 Task: Search one way flight ticket for 2 adults, 2 infants in seat and 1 infant on lap in first from Fort Wayne: Fort Wayne International Airport to Greenville: Pitt-greenville Airport on 5-2-2023. Number of bags: 5 checked bags. Price is upto 75000. Outbound departure time preference is 4:45.
Action: Mouse moved to (356, 311)
Screenshot: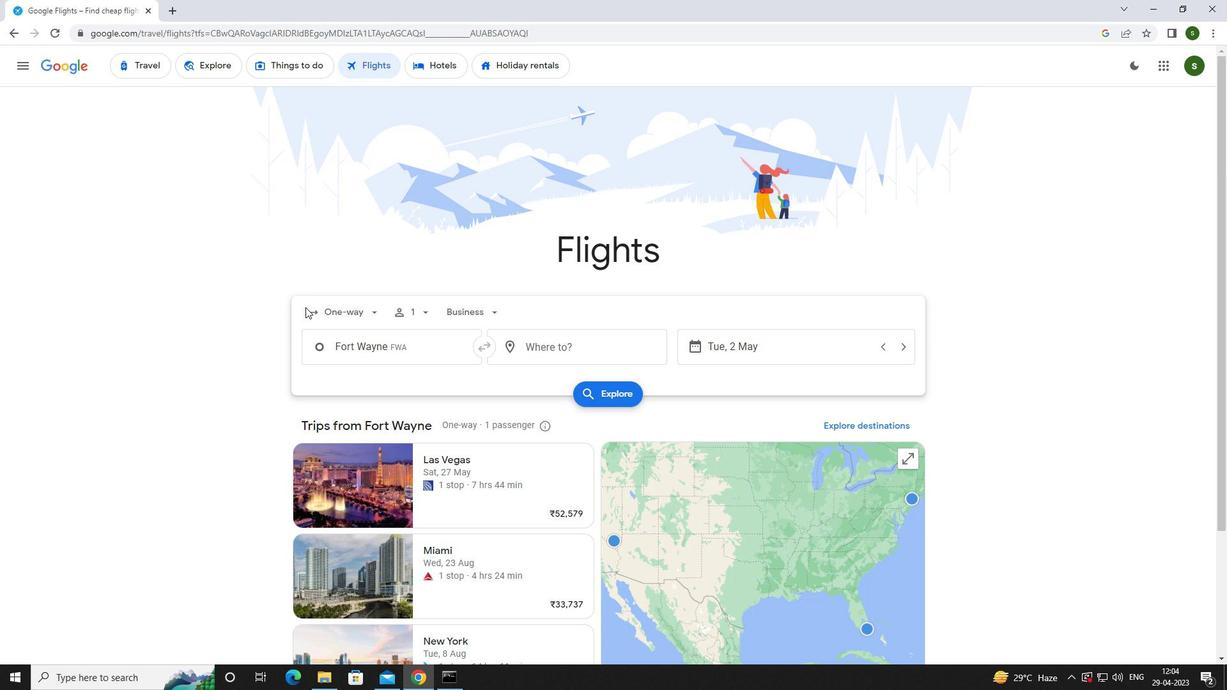 
Action: Mouse pressed left at (356, 311)
Screenshot: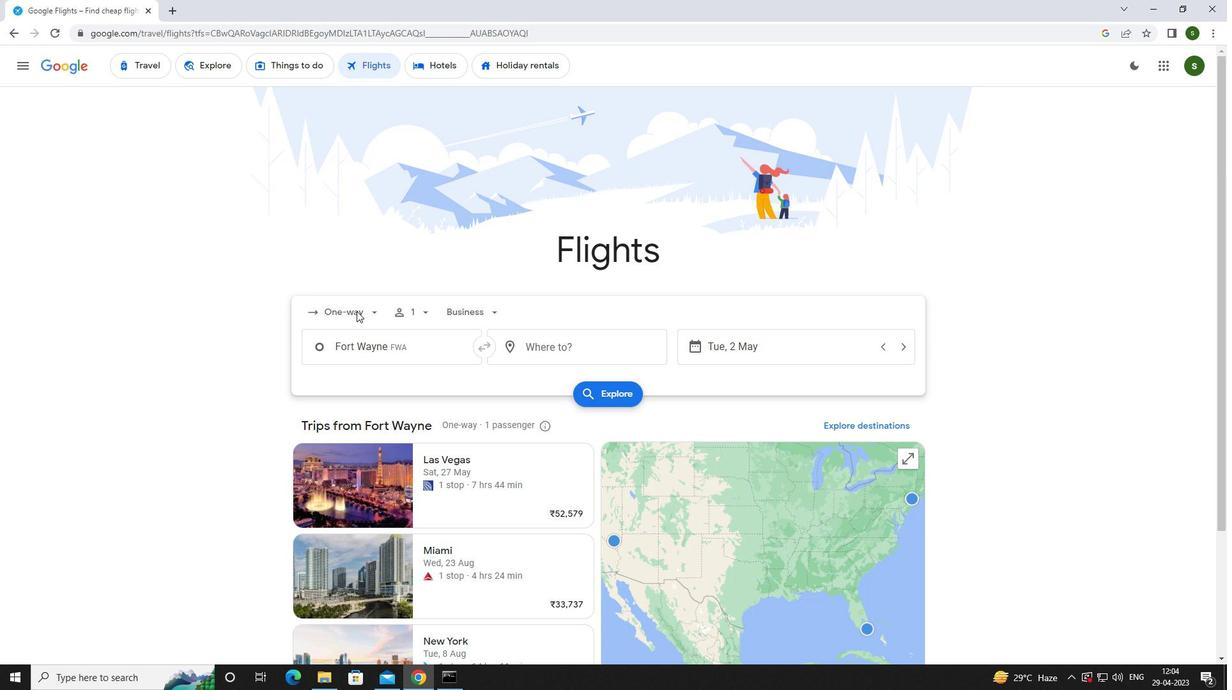 
Action: Mouse moved to (361, 370)
Screenshot: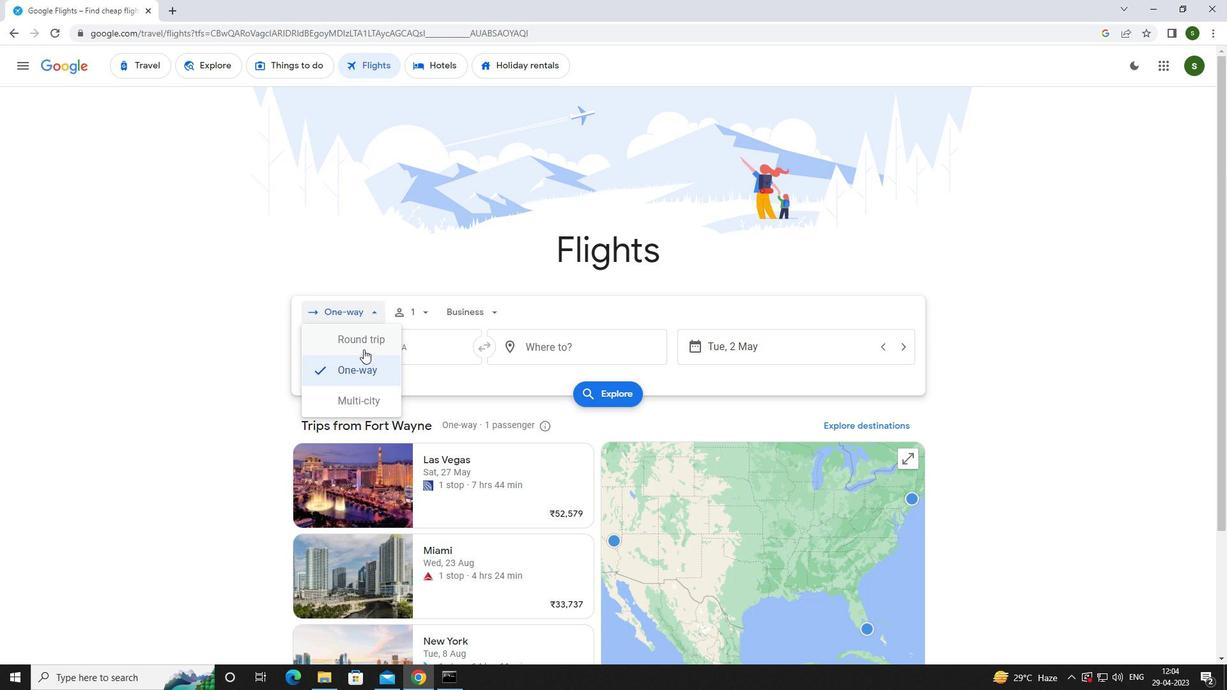 
Action: Mouse pressed left at (361, 370)
Screenshot: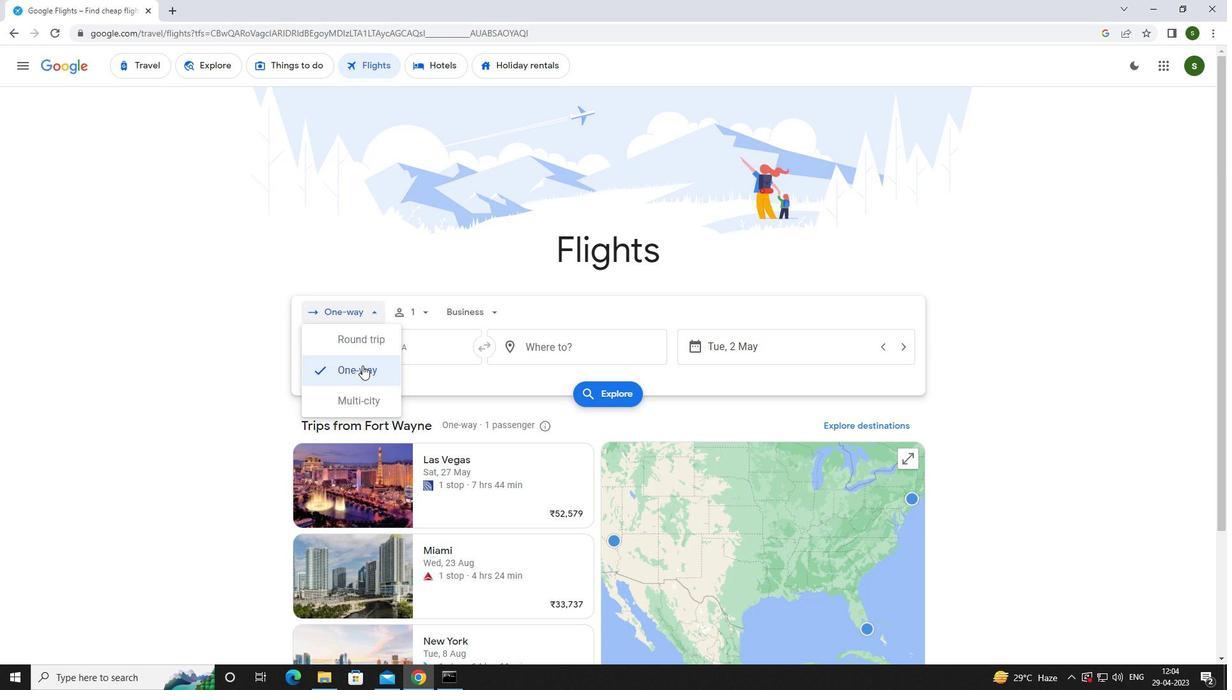 
Action: Mouse moved to (422, 308)
Screenshot: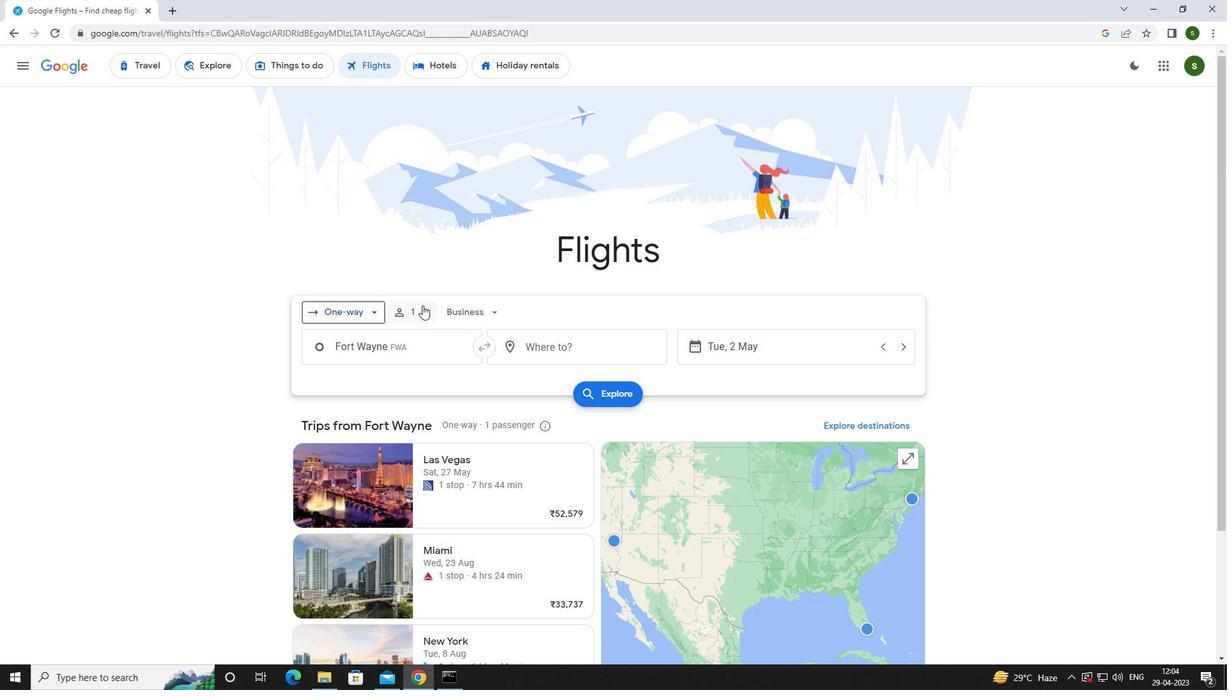 
Action: Mouse pressed left at (422, 308)
Screenshot: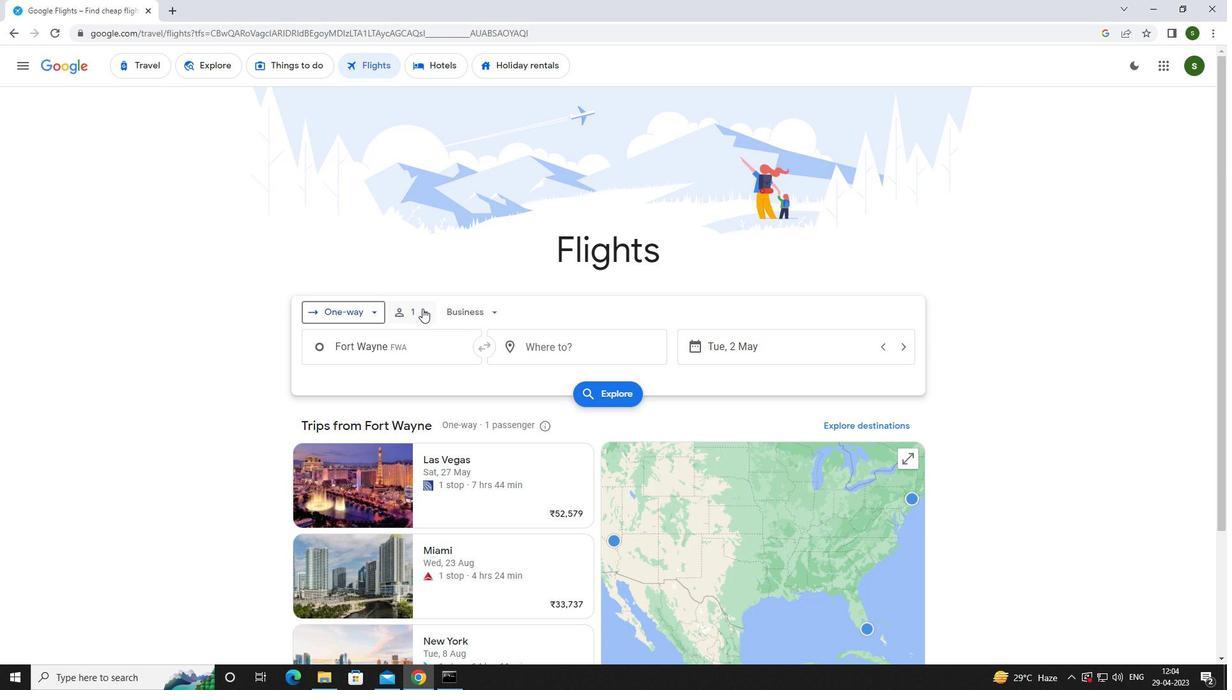 
Action: Mouse moved to (526, 338)
Screenshot: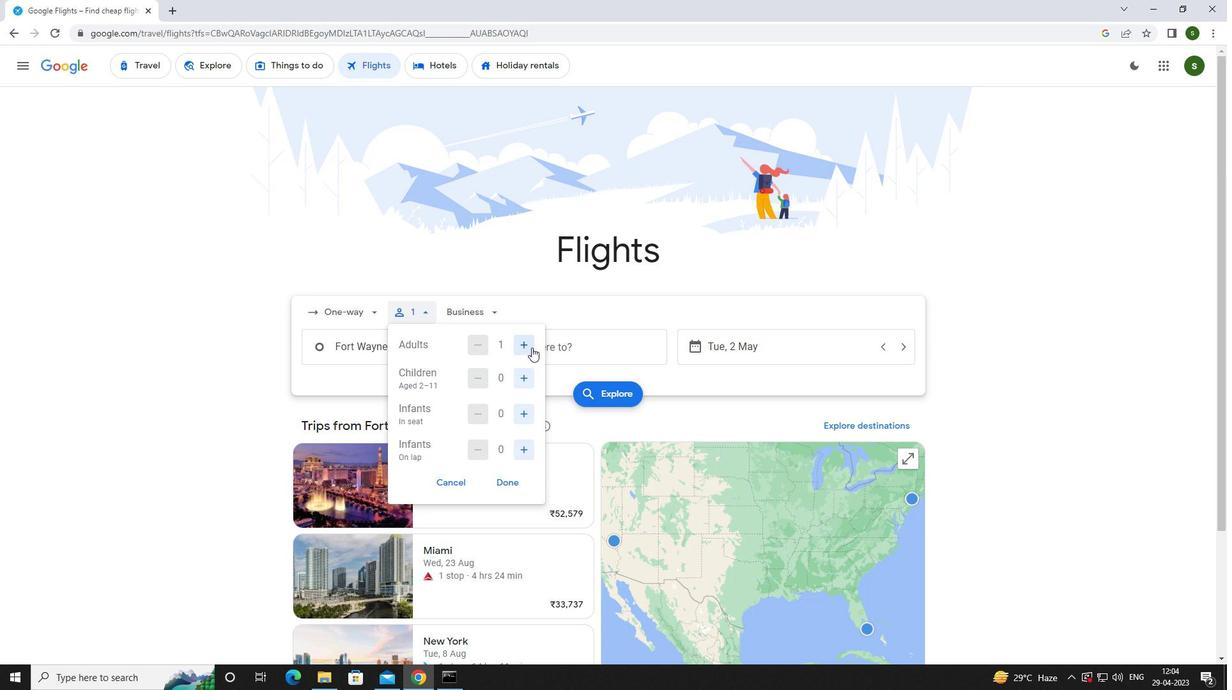 
Action: Mouse pressed left at (526, 338)
Screenshot: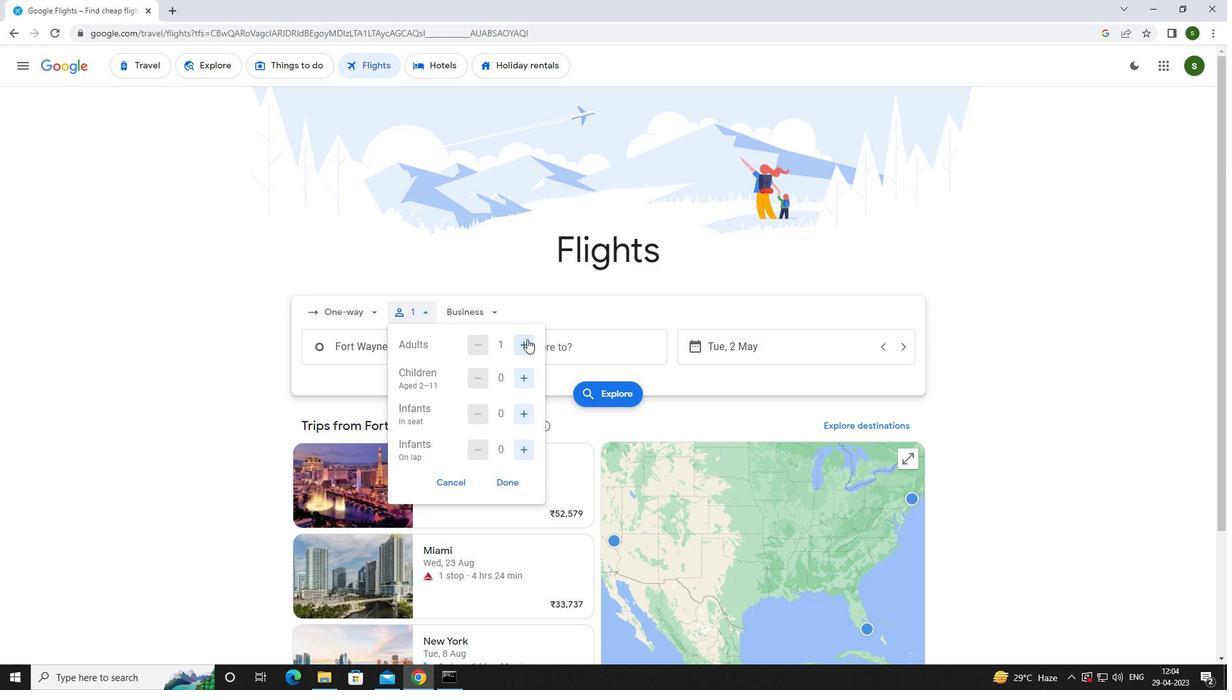 
Action: Mouse moved to (518, 416)
Screenshot: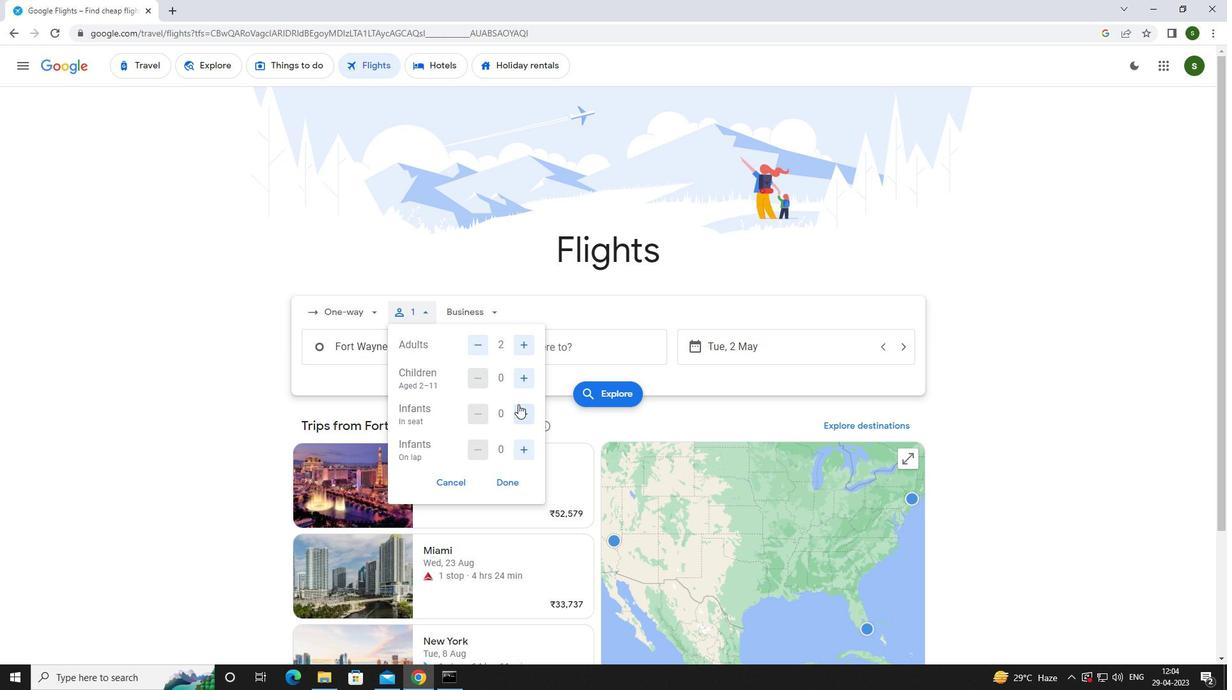 
Action: Mouse pressed left at (518, 416)
Screenshot: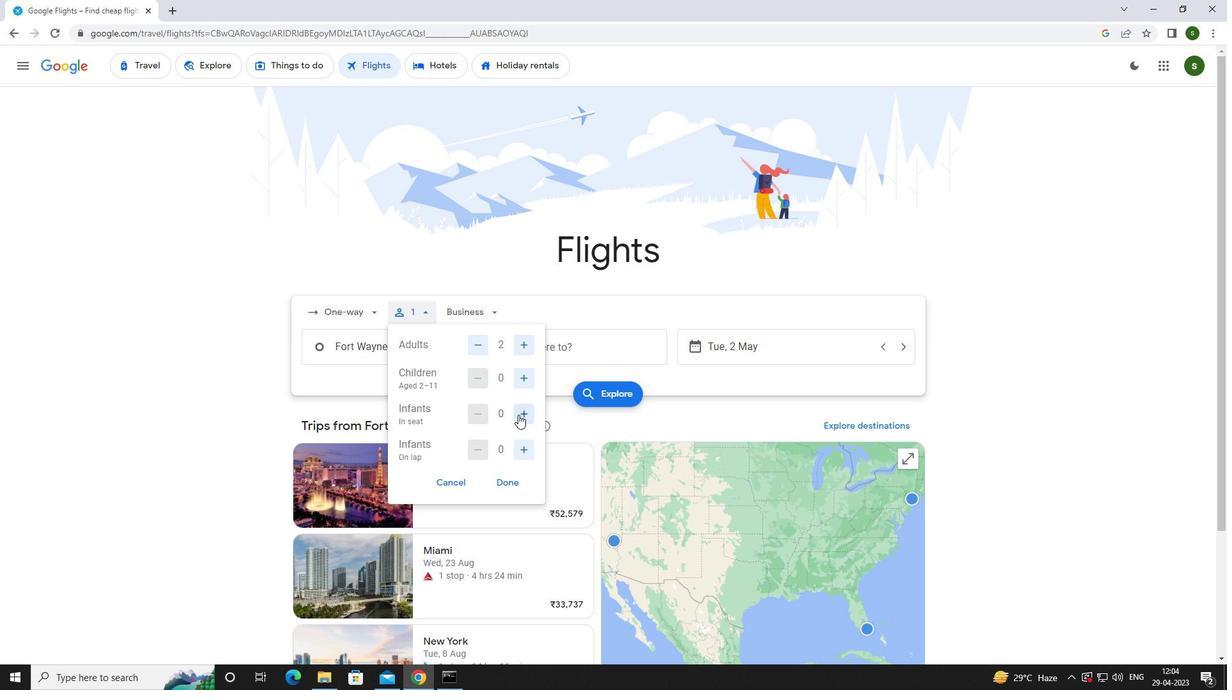 
Action: Mouse pressed left at (518, 416)
Screenshot: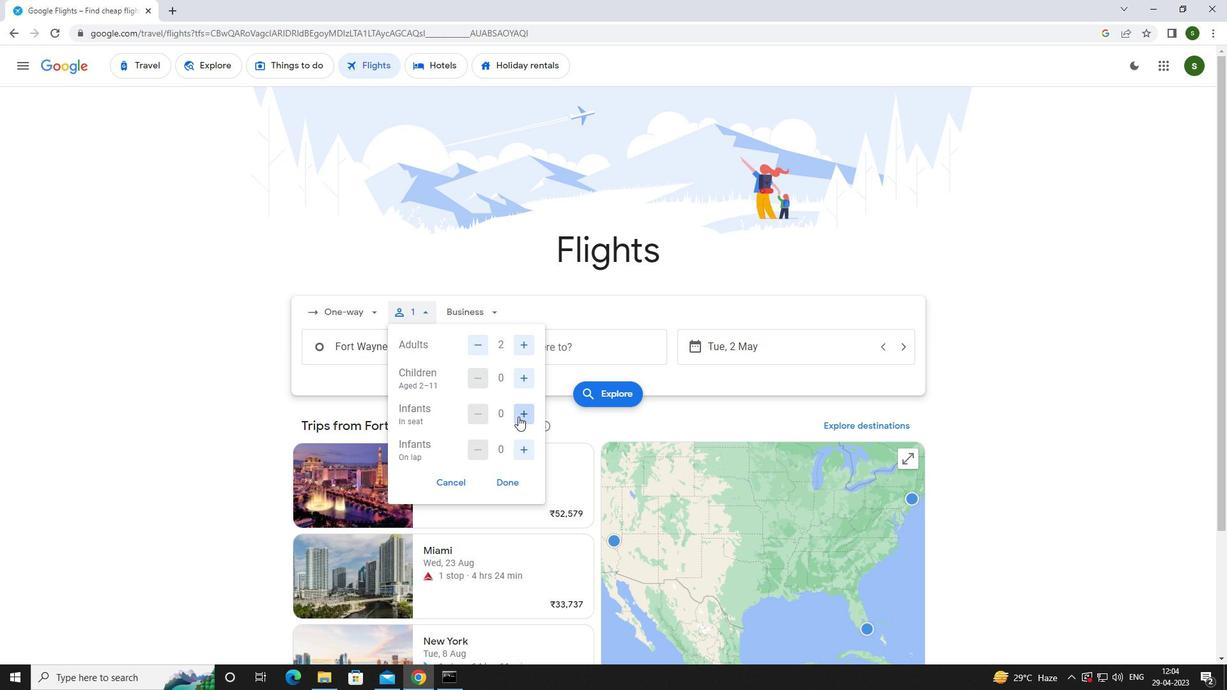 
Action: Mouse moved to (523, 455)
Screenshot: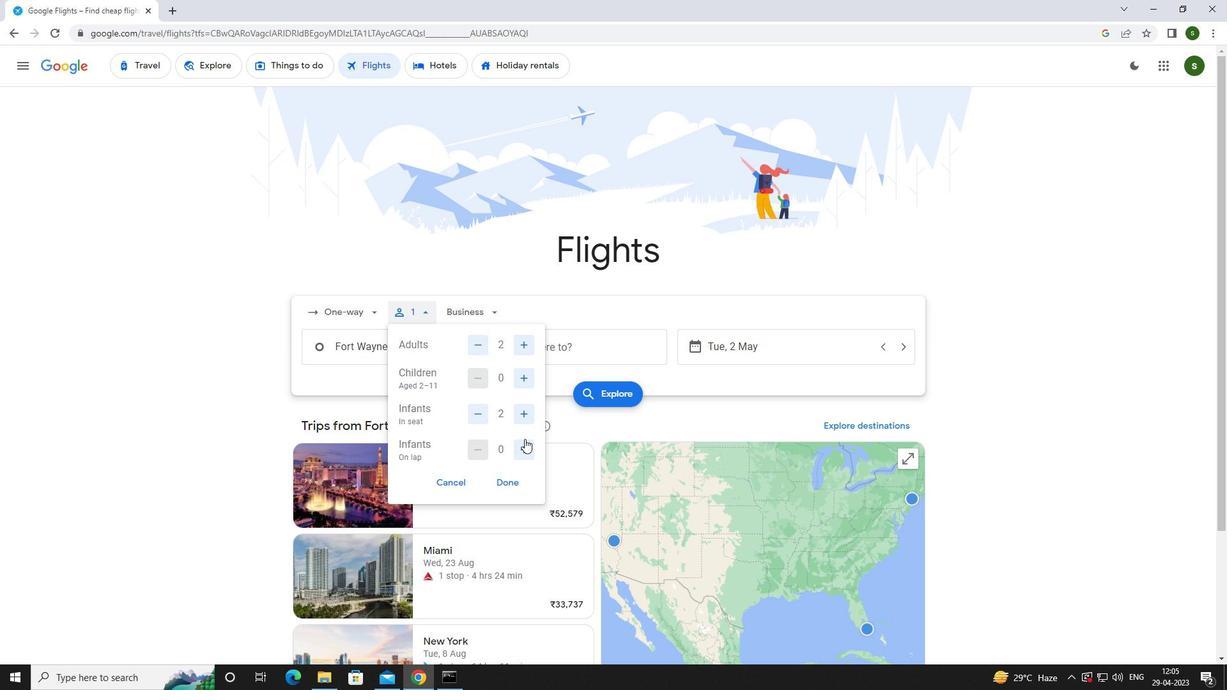 
Action: Mouse pressed left at (523, 455)
Screenshot: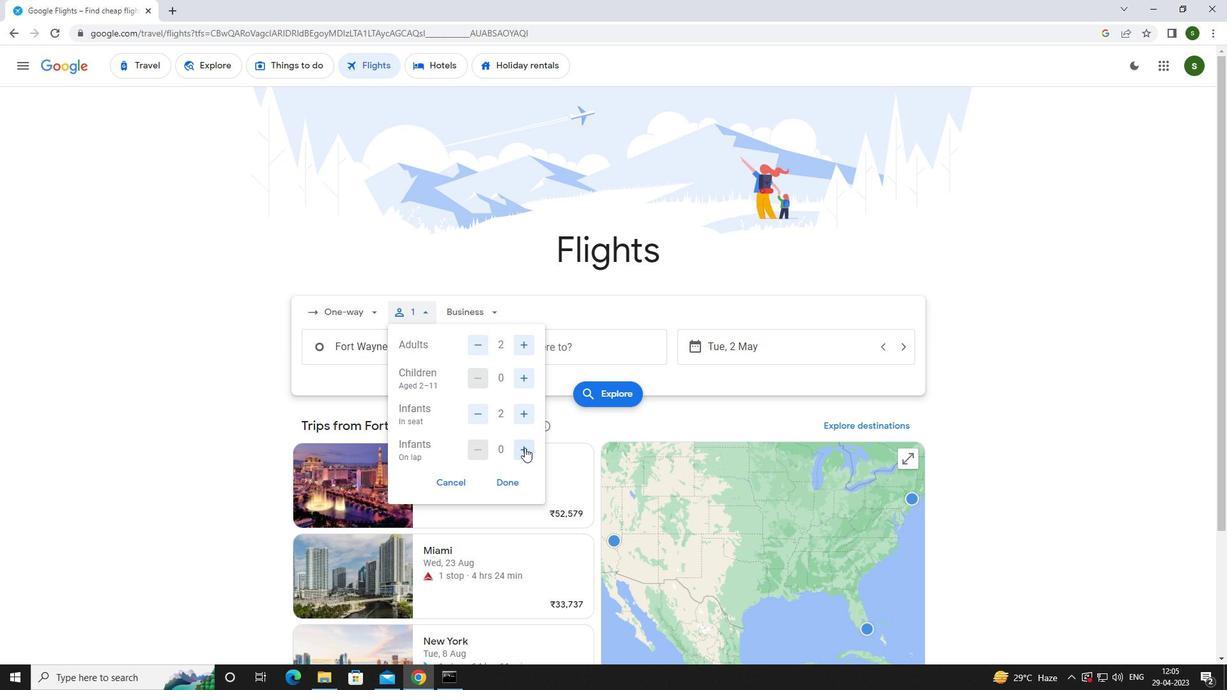 
Action: Mouse moved to (476, 308)
Screenshot: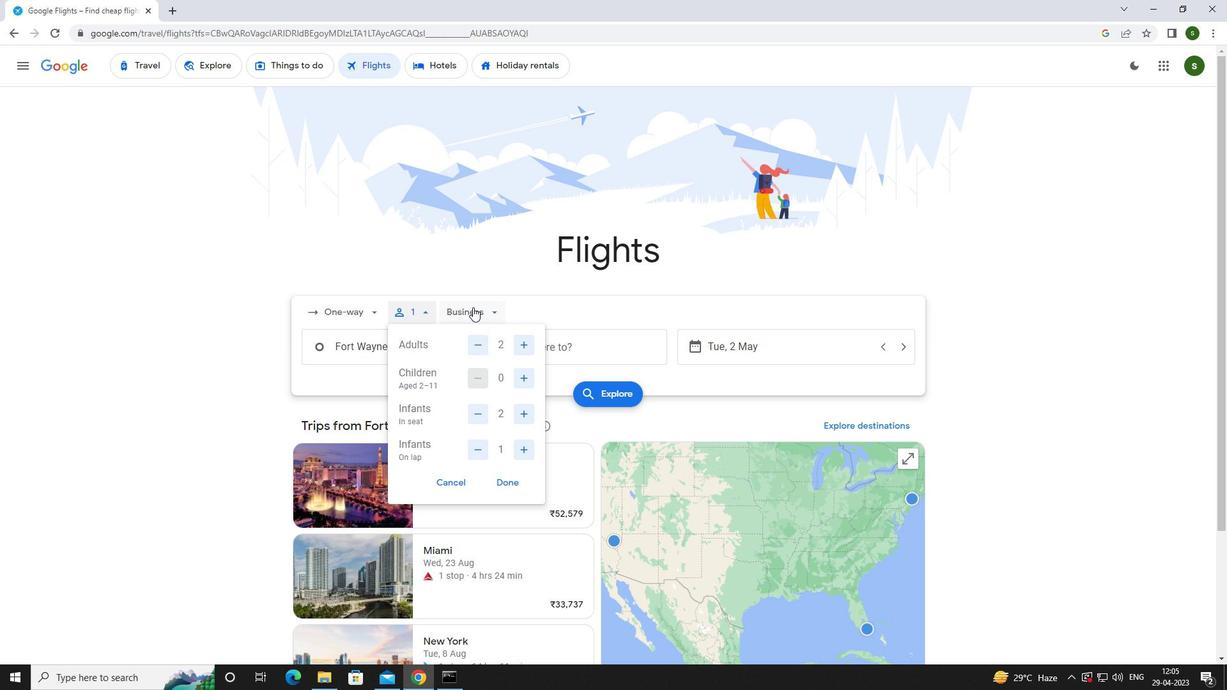 
Action: Mouse pressed left at (476, 308)
Screenshot: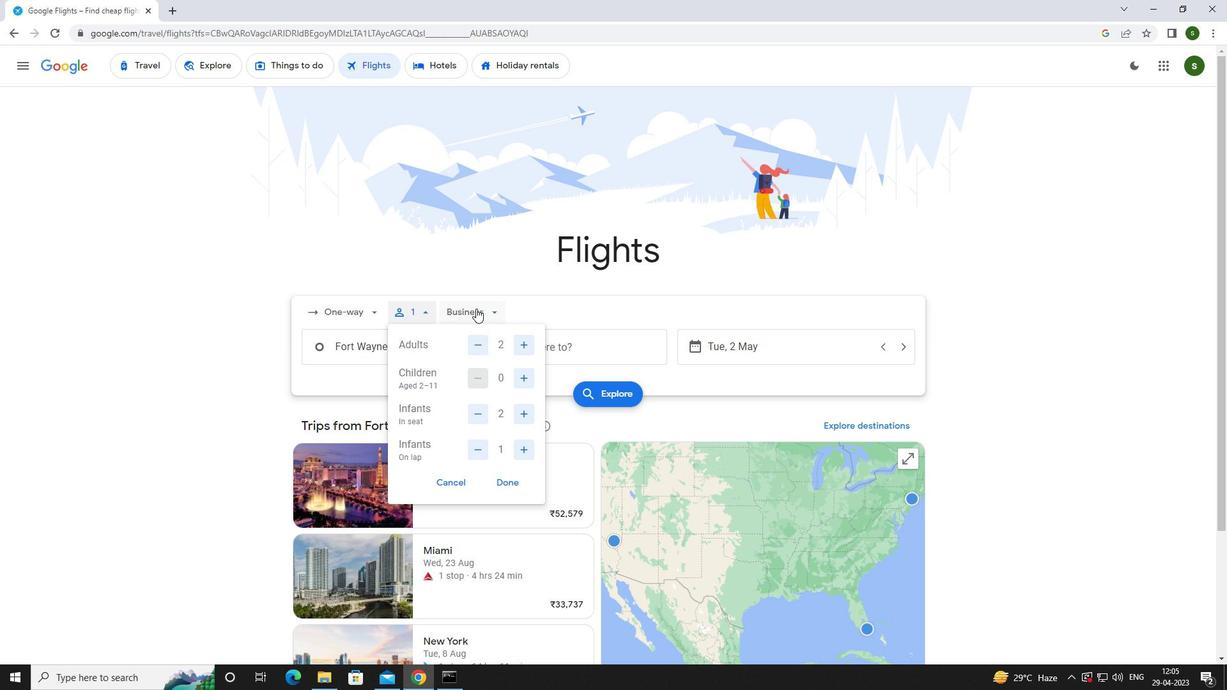 
Action: Mouse moved to (501, 433)
Screenshot: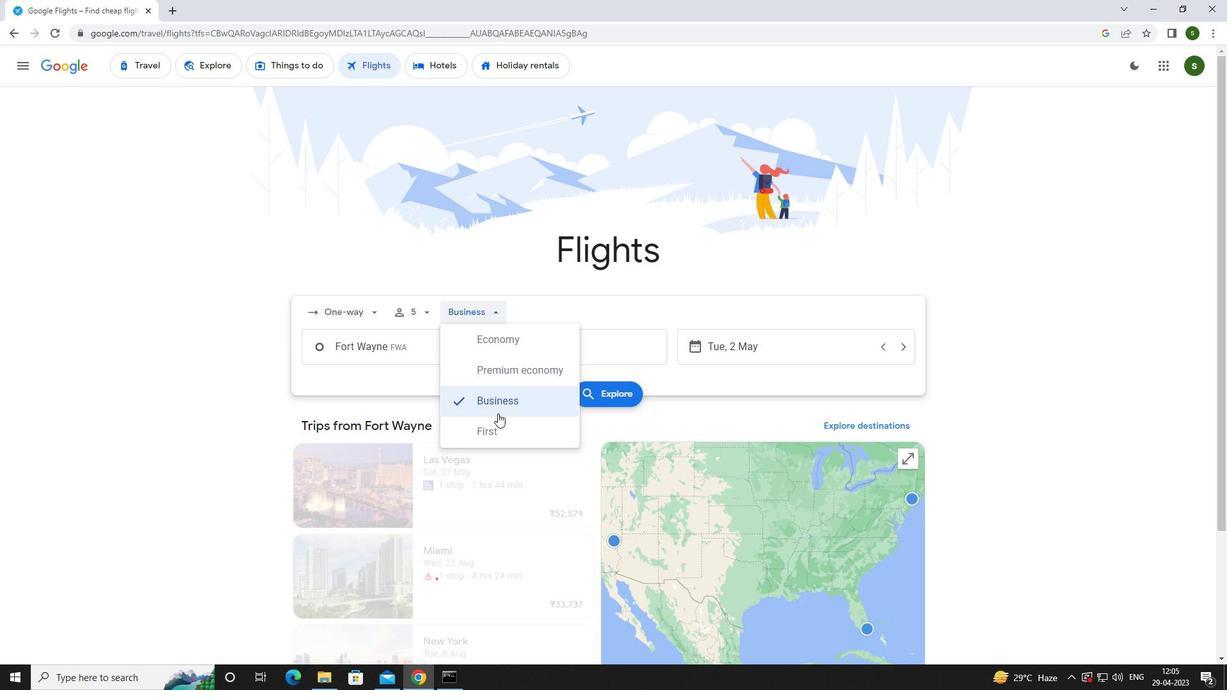 
Action: Mouse pressed left at (501, 433)
Screenshot: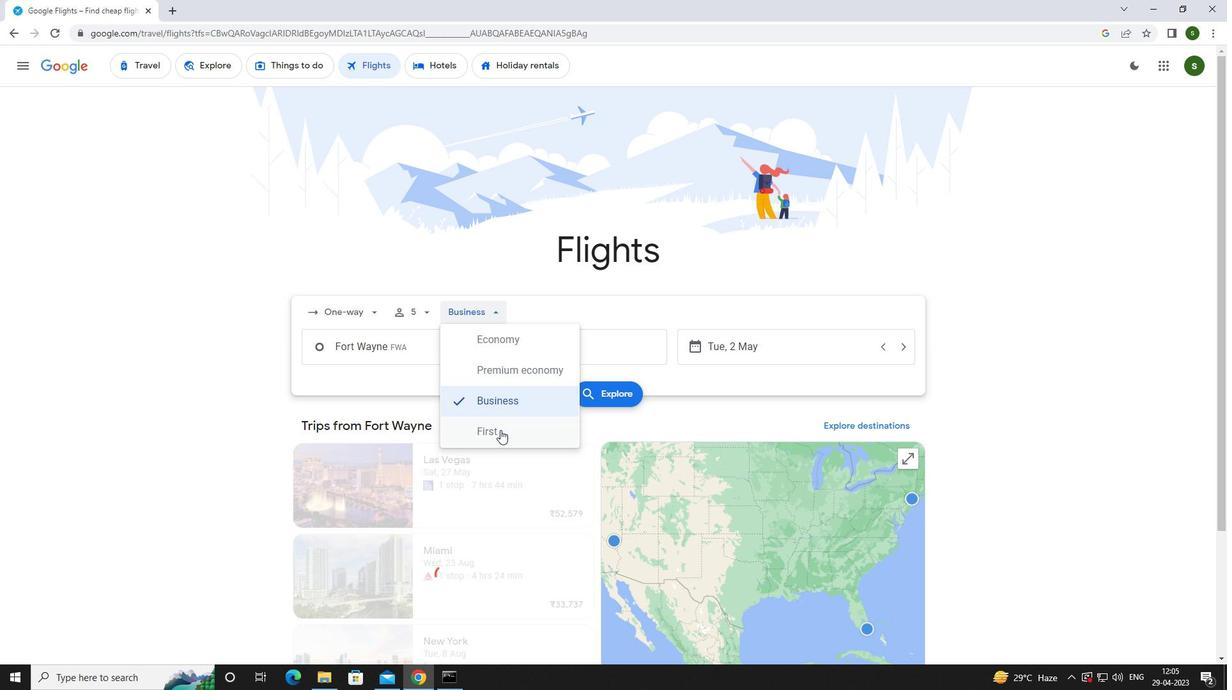 
Action: Mouse moved to (420, 347)
Screenshot: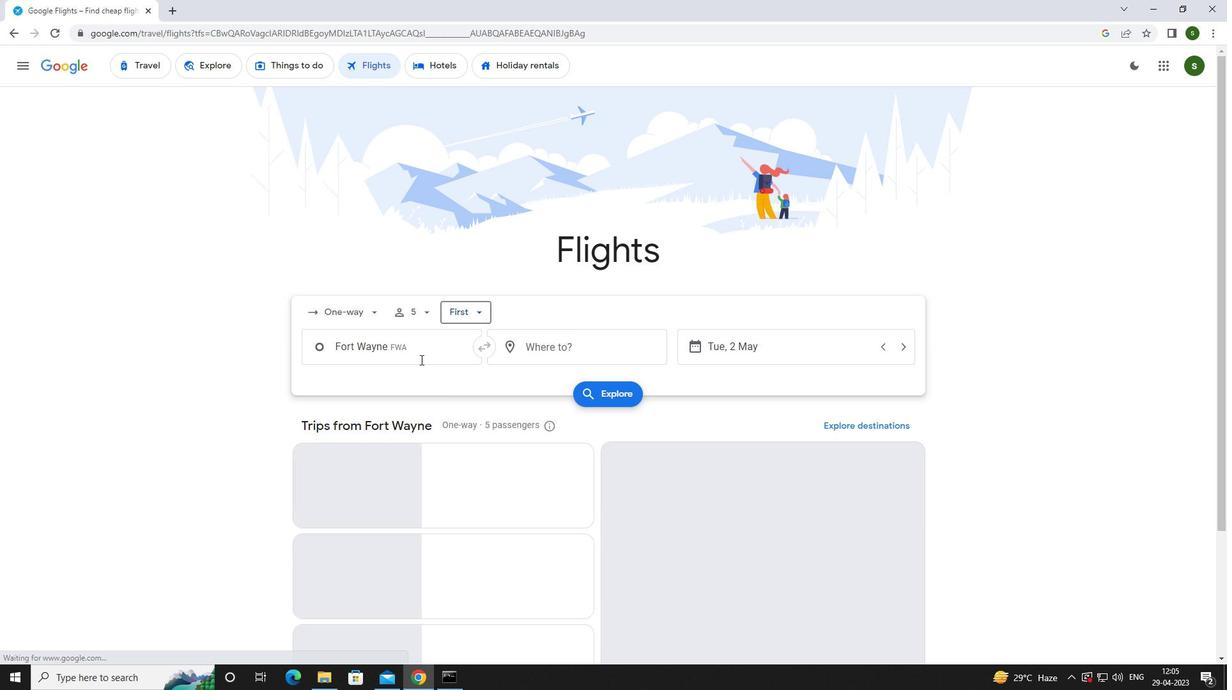 
Action: Mouse pressed left at (420, 347)
Screenshot: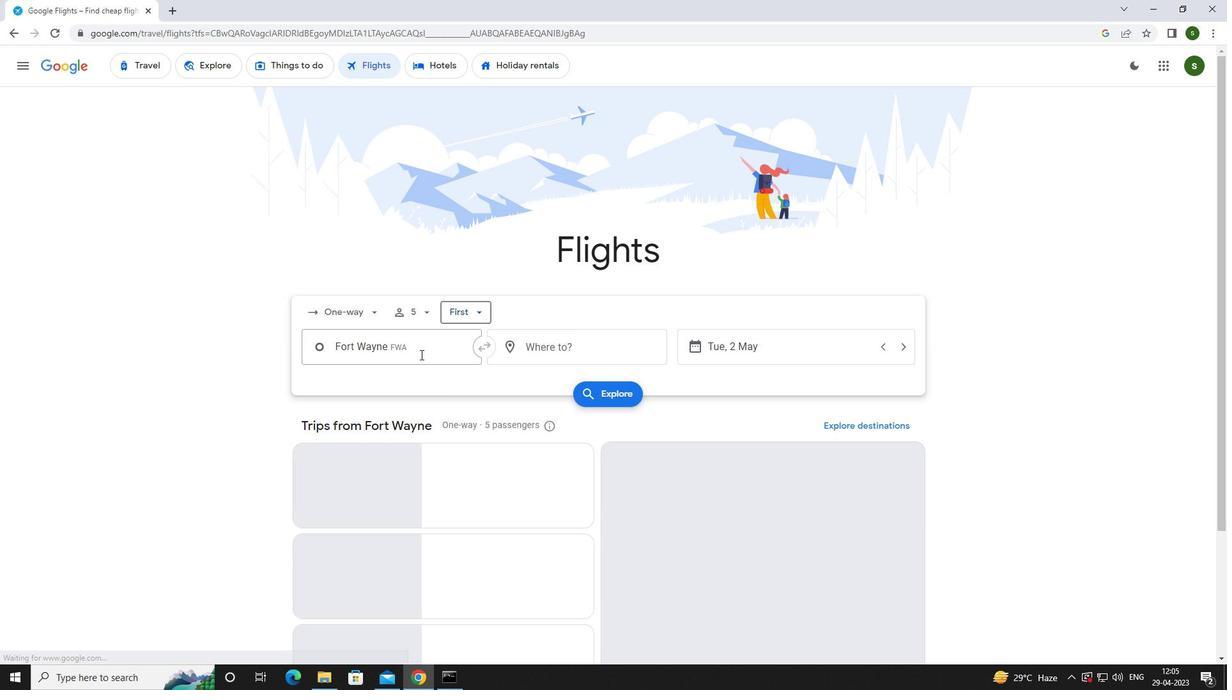
Action: Mouse moved to (420, 346)
Screenshot: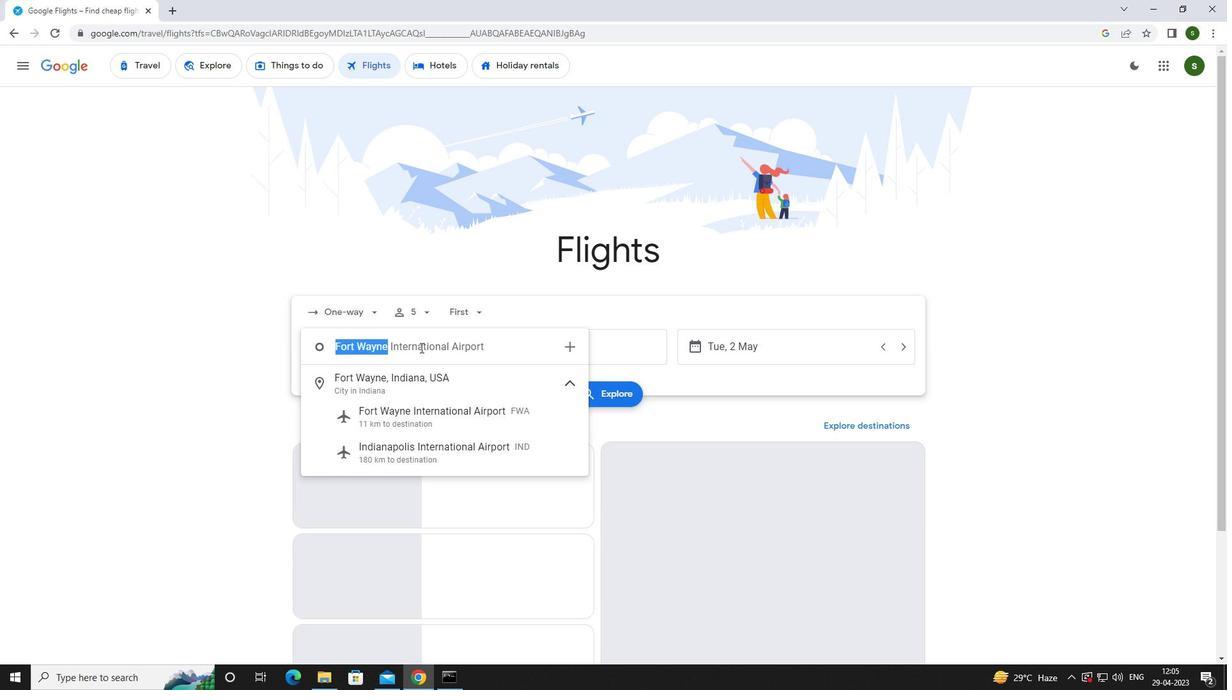 
Action: Key pressed f<Key.caps_lock>ort<Key.space><Key.caps_lock>w<Key.caps_lock>ayne
Screenshot: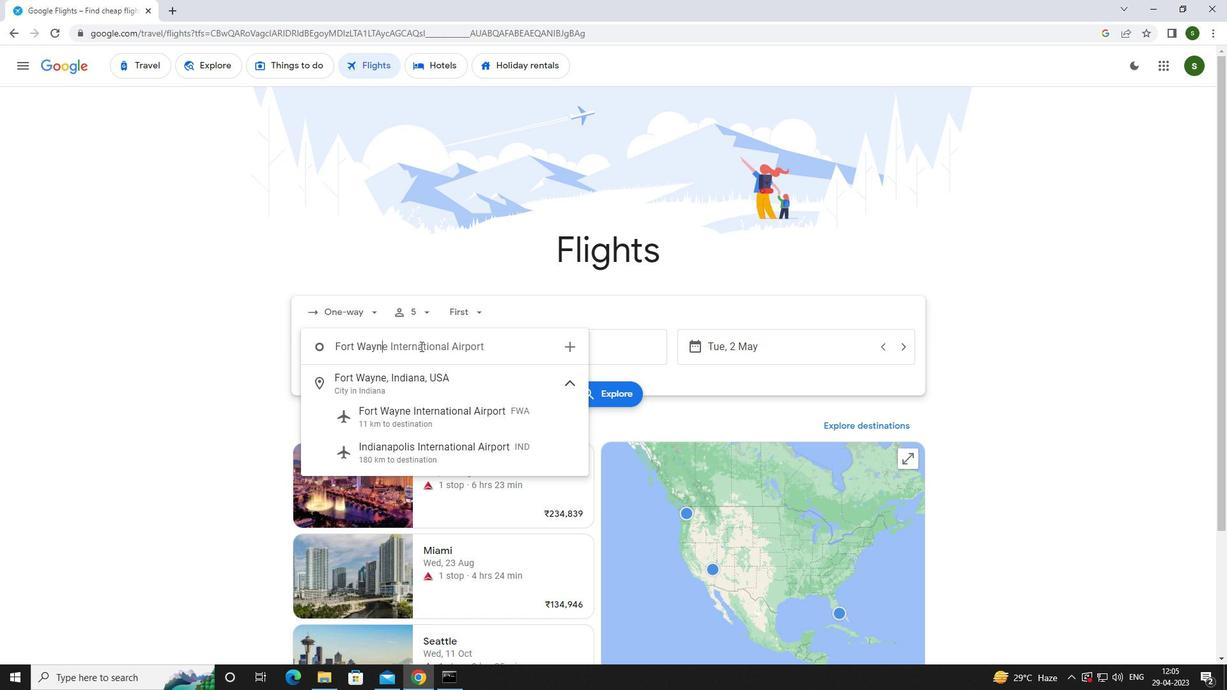 
Action: Mouse moved to (432, 419)
Screenshot: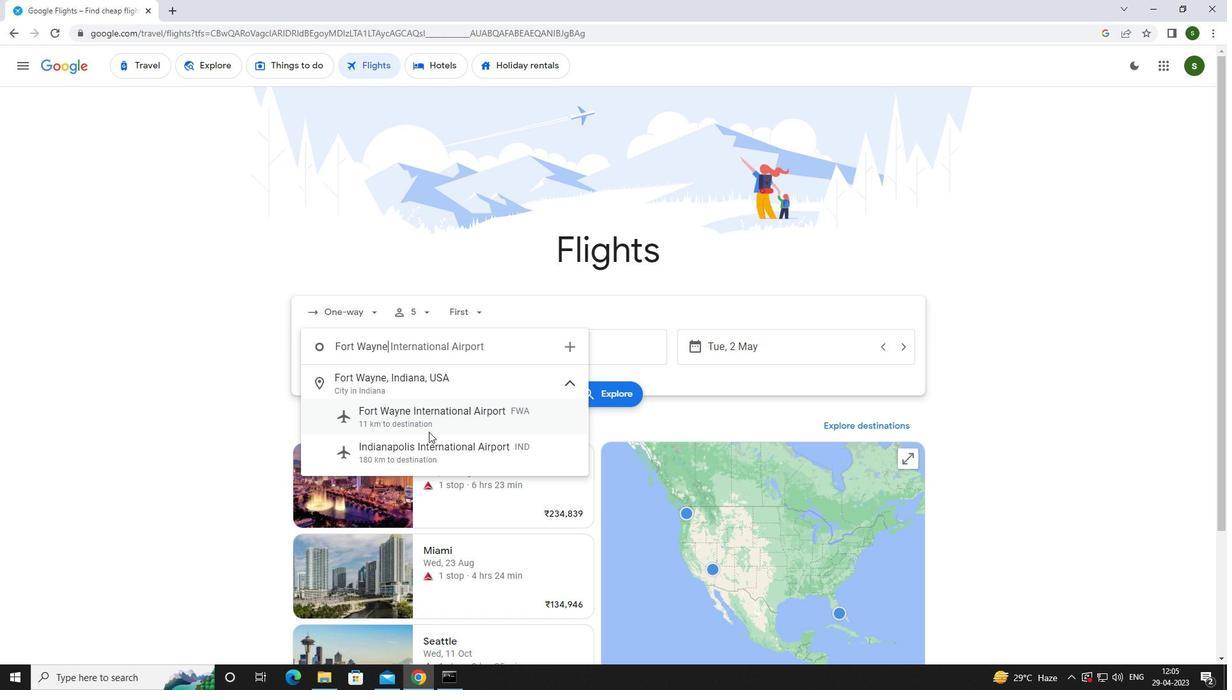 
Action: Mouse pressed left at (432, 419)
Screenshot: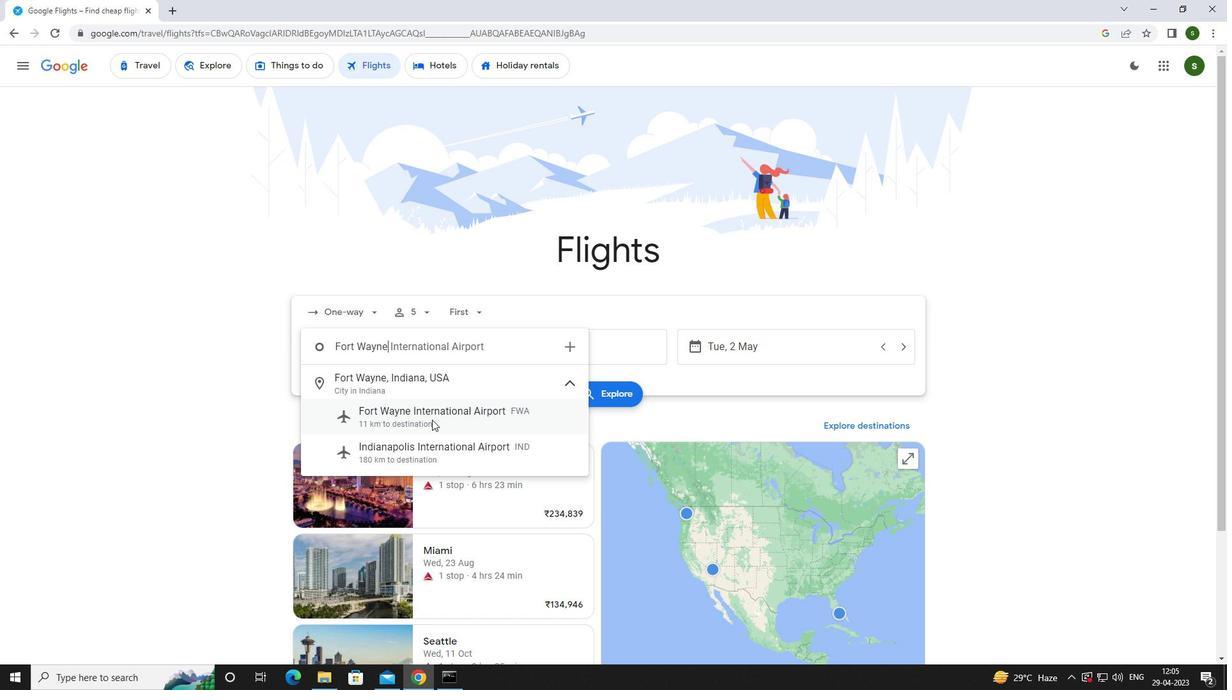 
Action: Mouse moved to (550, 356)
Screenshot: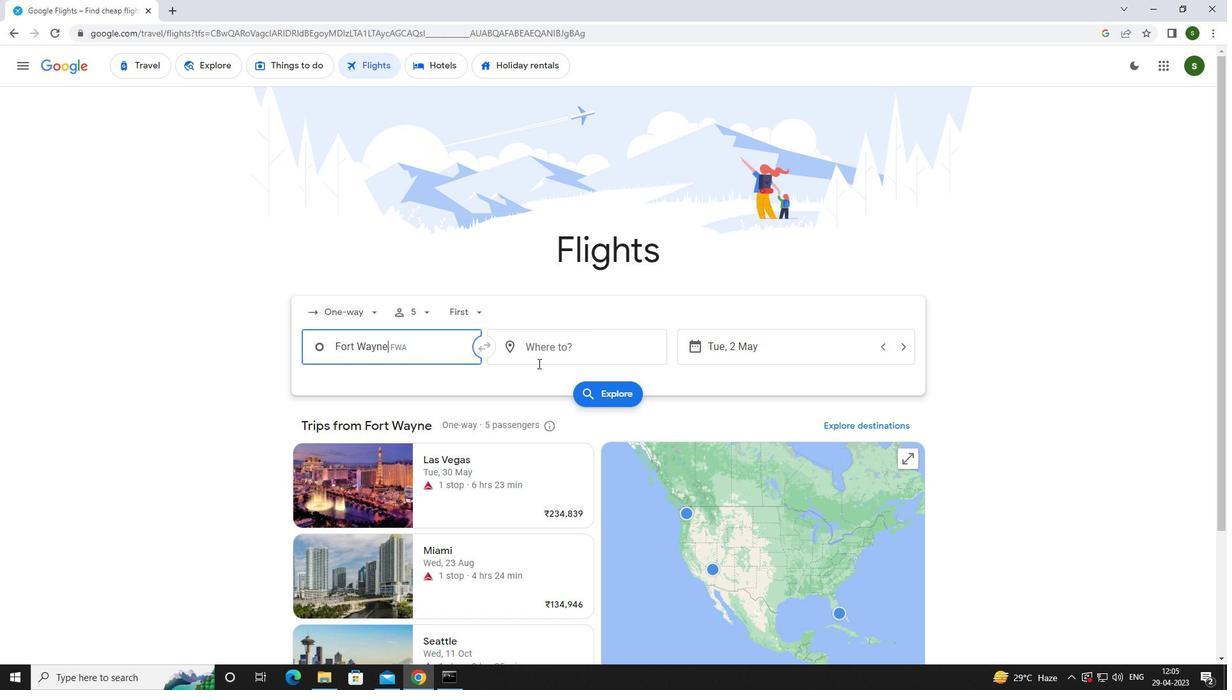 
Action: Mouse pressed left at (550, 356)
Screenshot: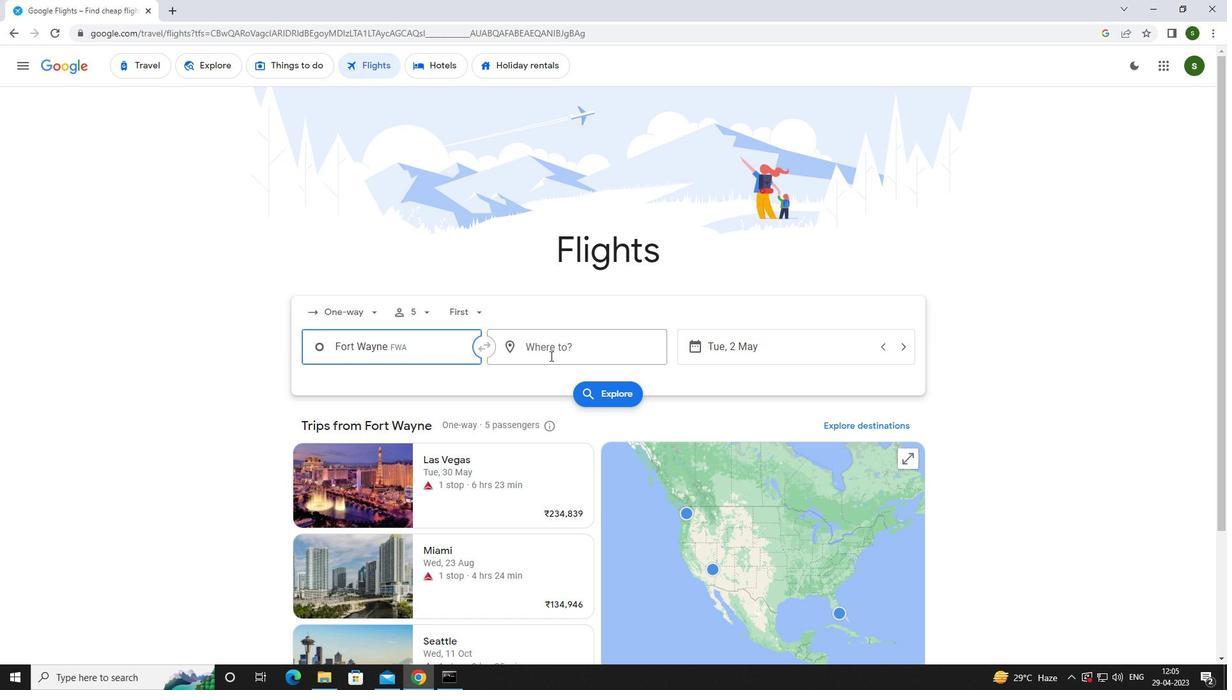 
Action: Mouse moved to (523, 356)
Screenshot: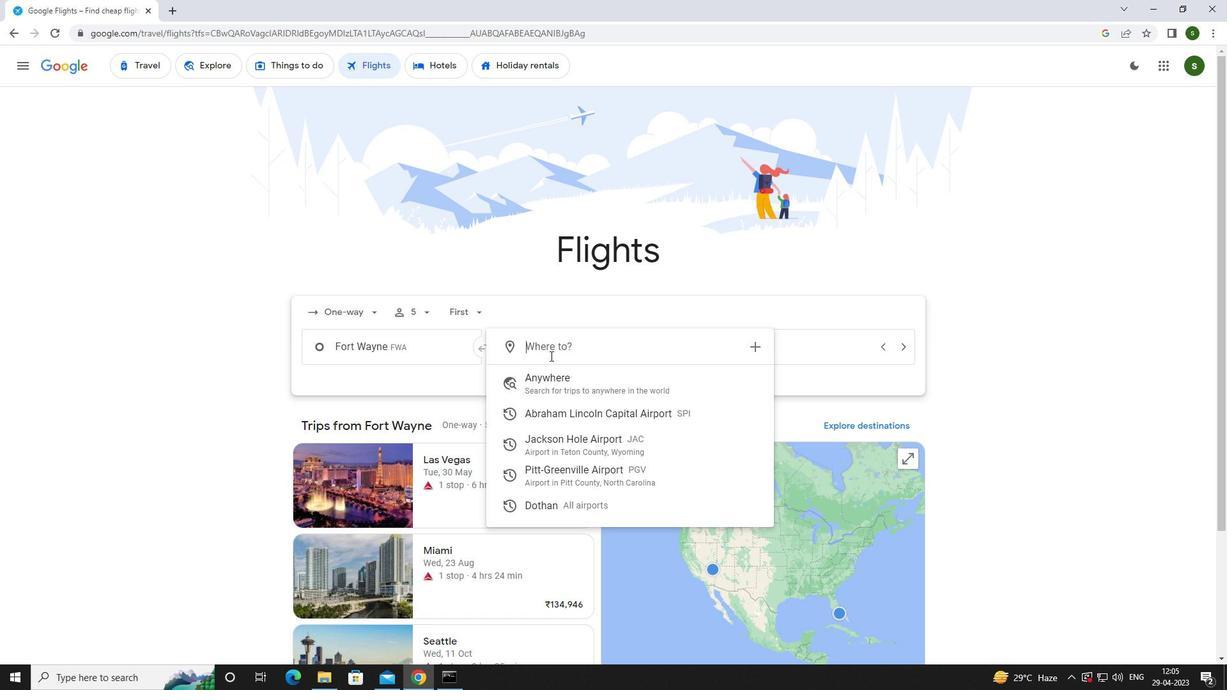 
Action: Key pressed <Key.caps_lock>j<Key.caps_lock>ackson<Key.space><Key.caps_lock>h<Key.caps_lock>ole
Screenshot: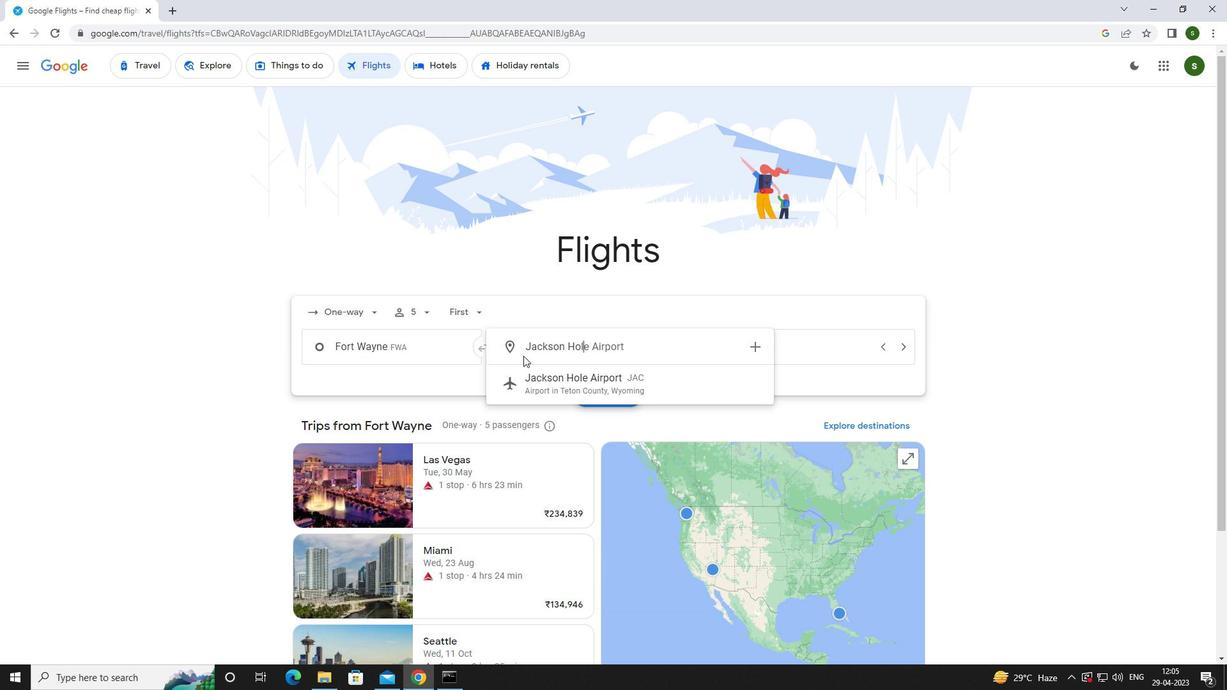 
Action: Mouse moved to (579, 380)
Screenshot: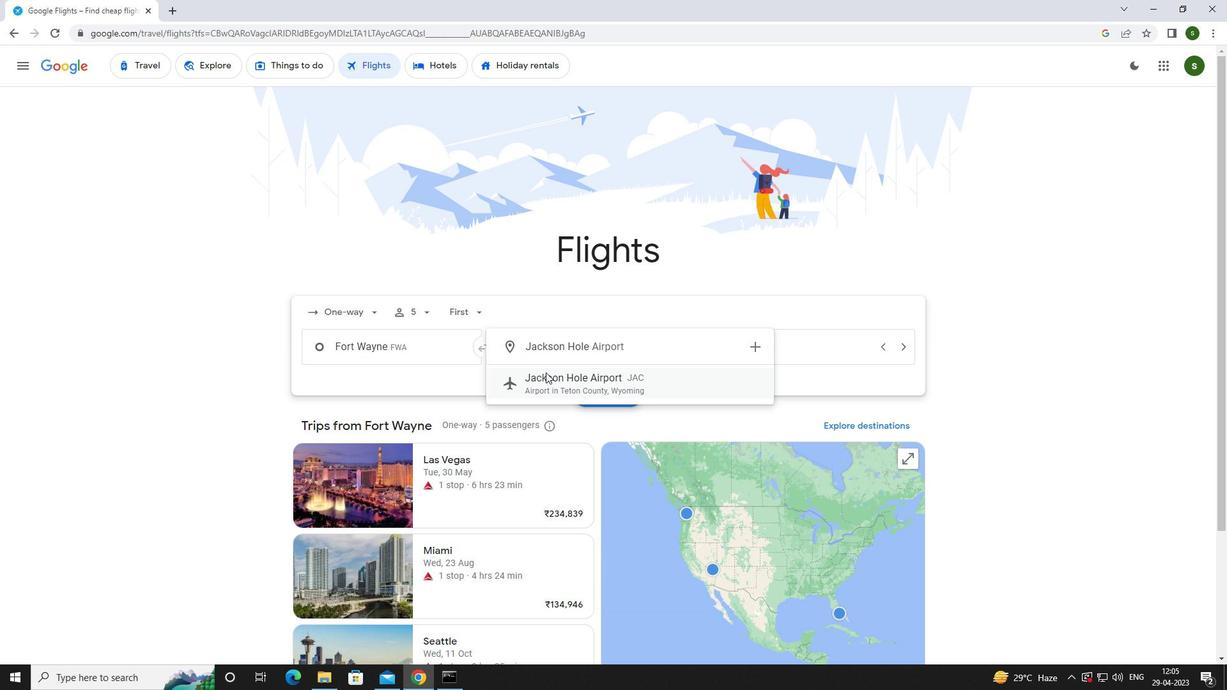 
Action: Mouse pressed left at (579, 380)
Screenshot: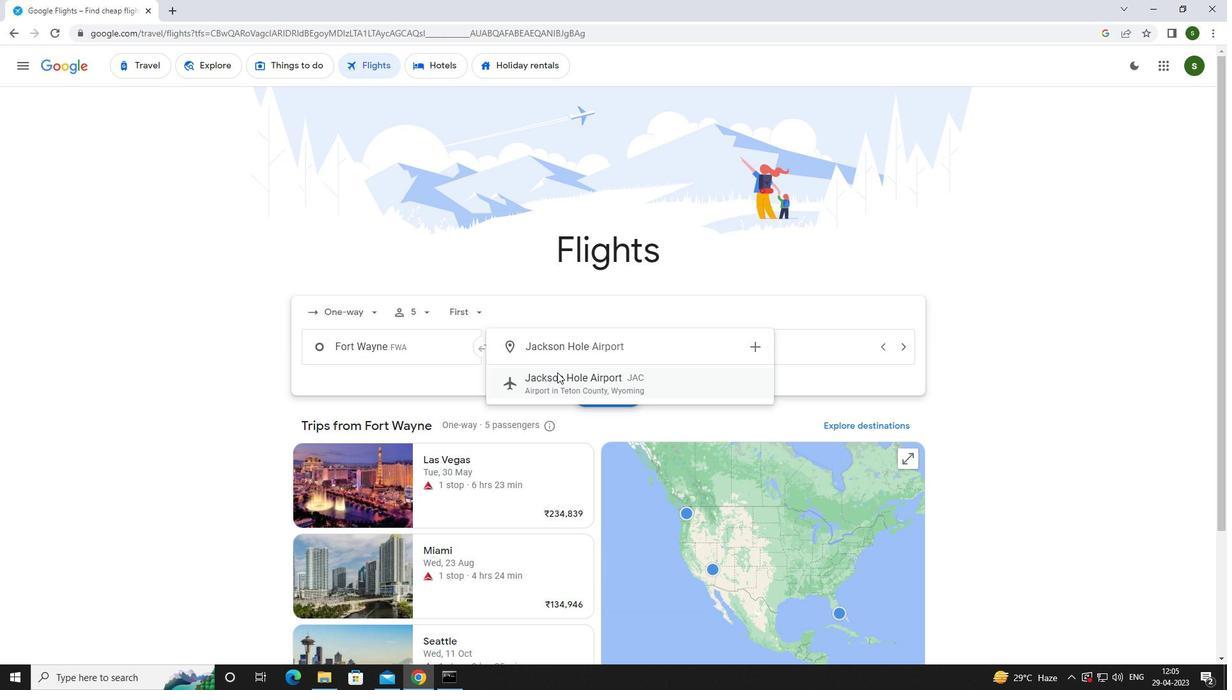 
Action: Mouse moved to (772, 350)
Screenshot: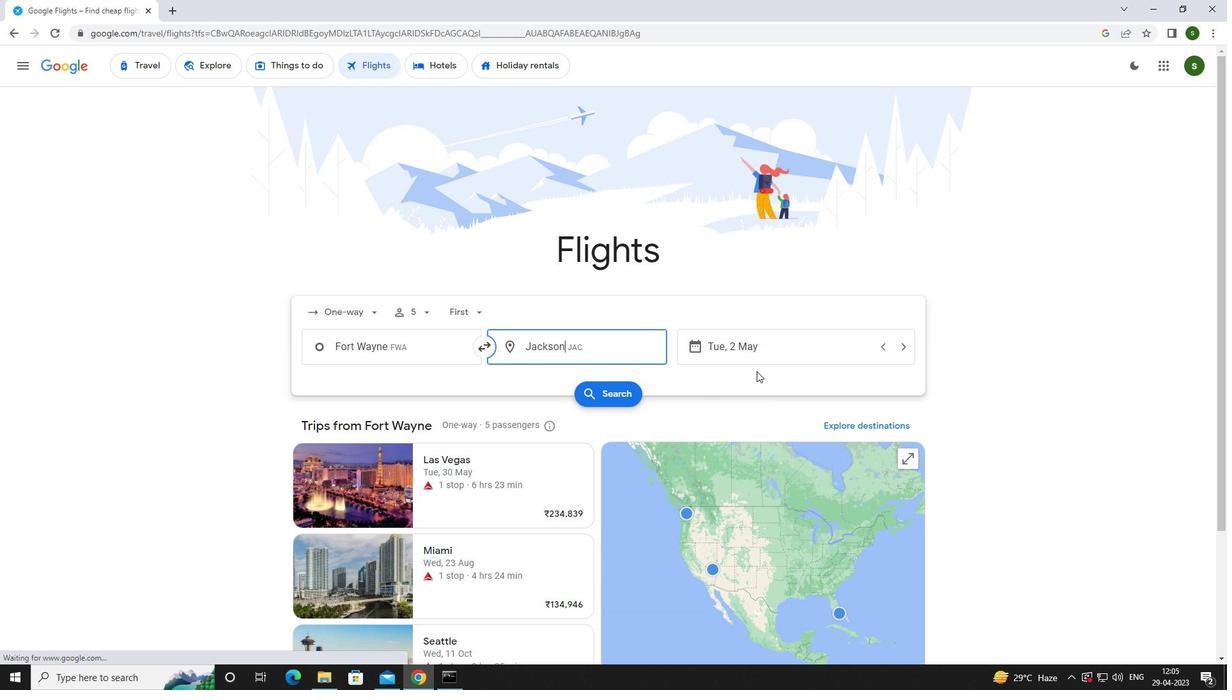 
Action: Mouse pressed left at (772, 350)
Screenshot: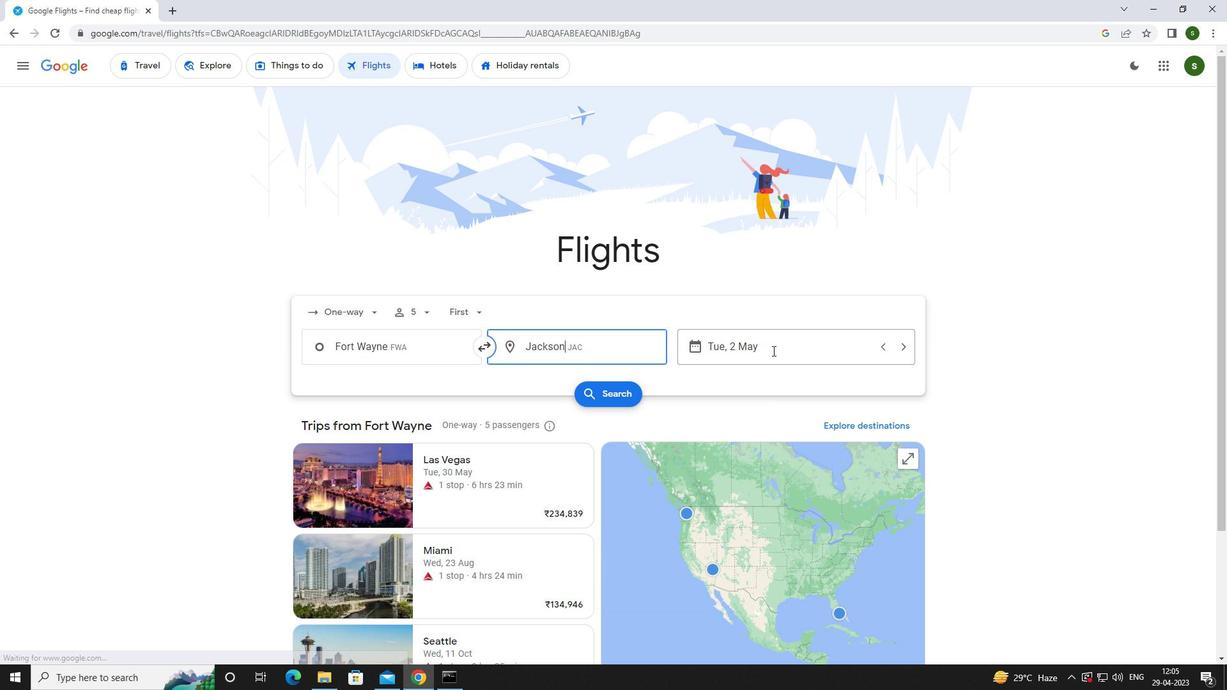 
Action: Mouse moved to (767, 423)
Screenshot: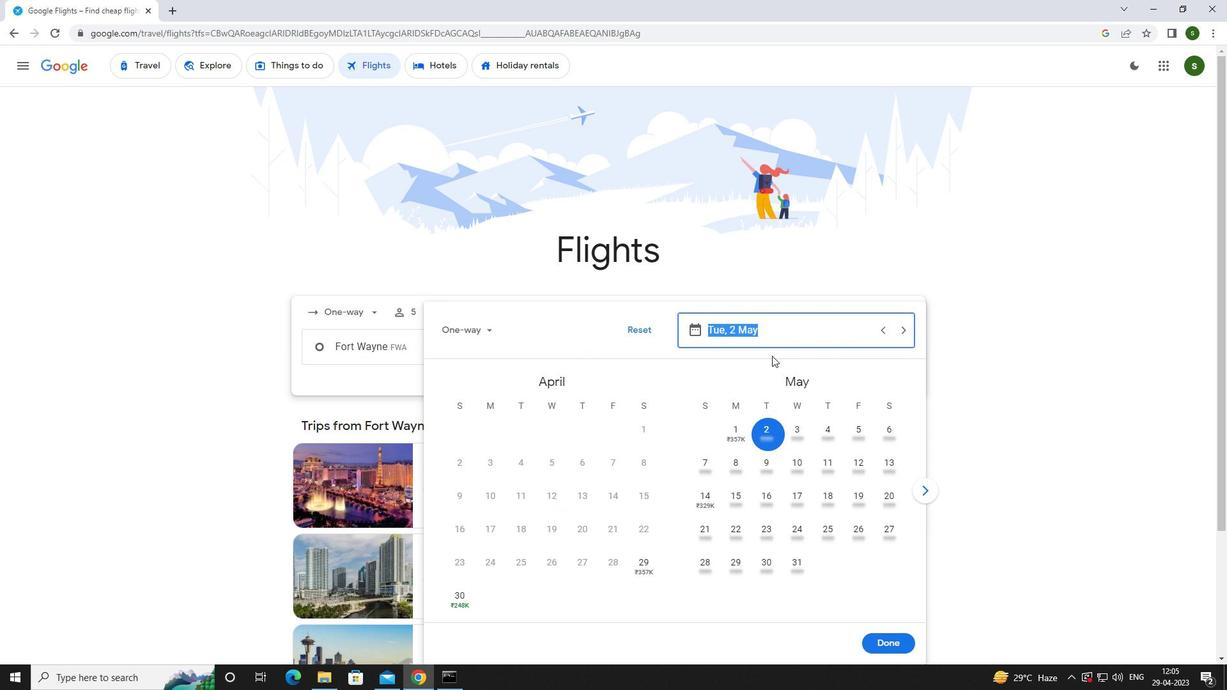 
Action: Mouse pressed left at (767, 423)
Screenshot: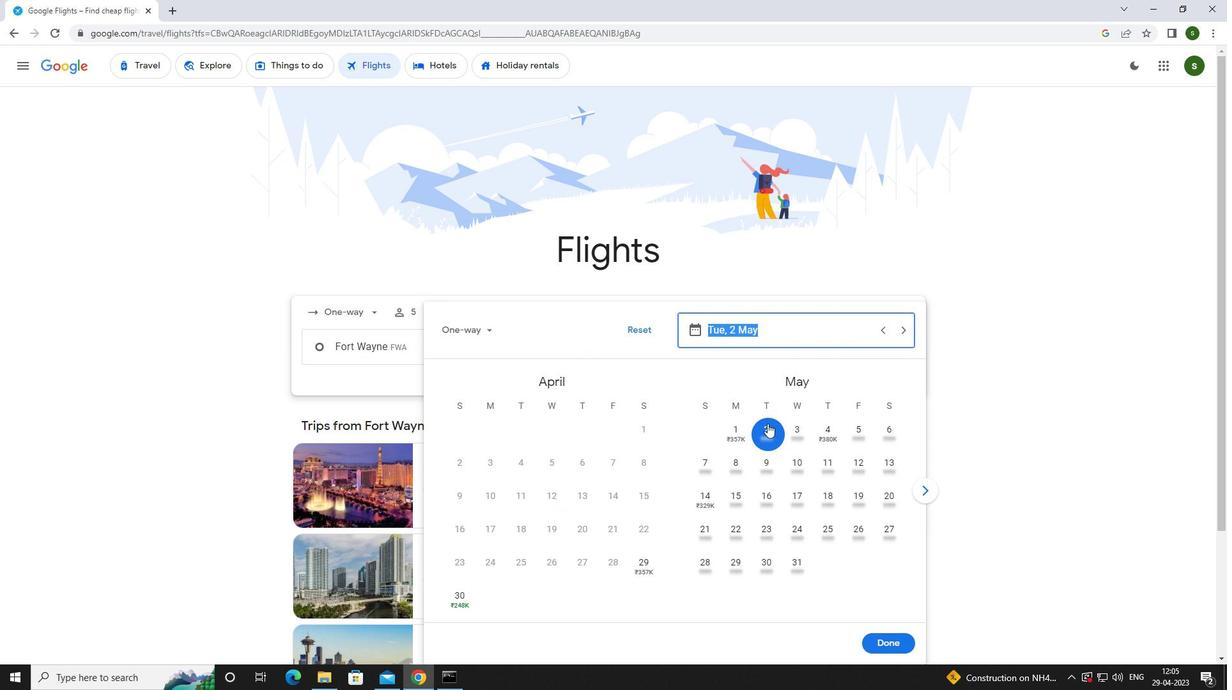 
Action: Mouse moved to (874, 635)
Screenshot: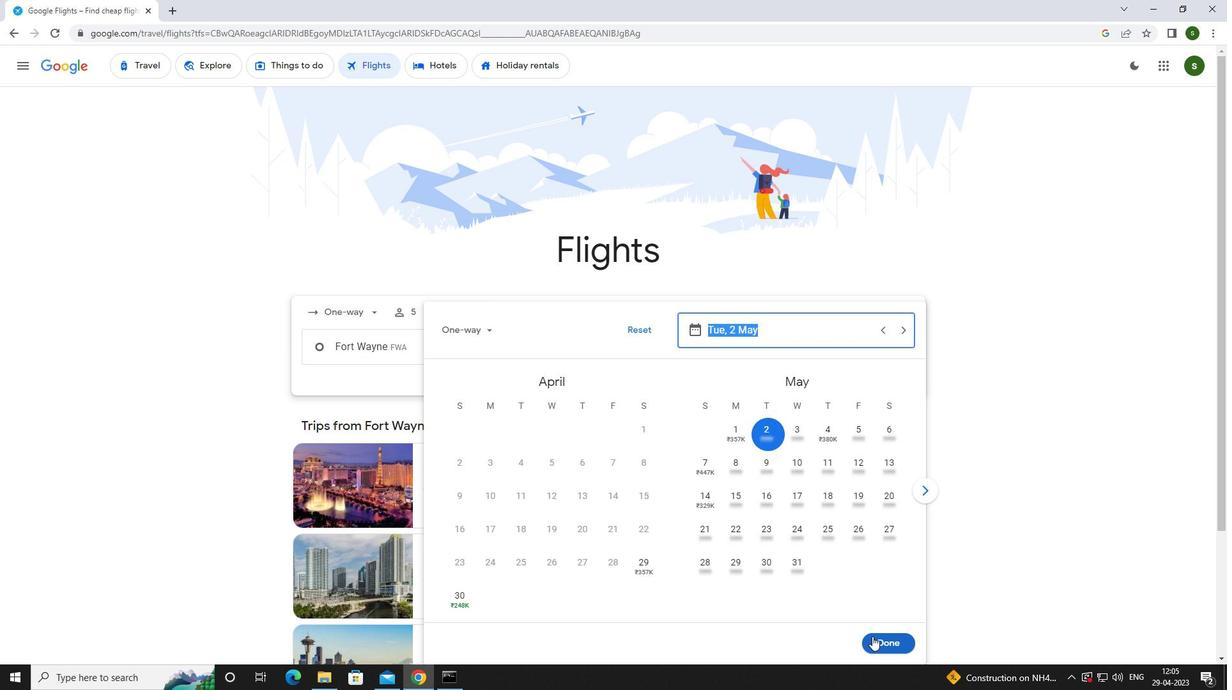 
Action: Mouse pressed left at (874, 635)
Screenshot: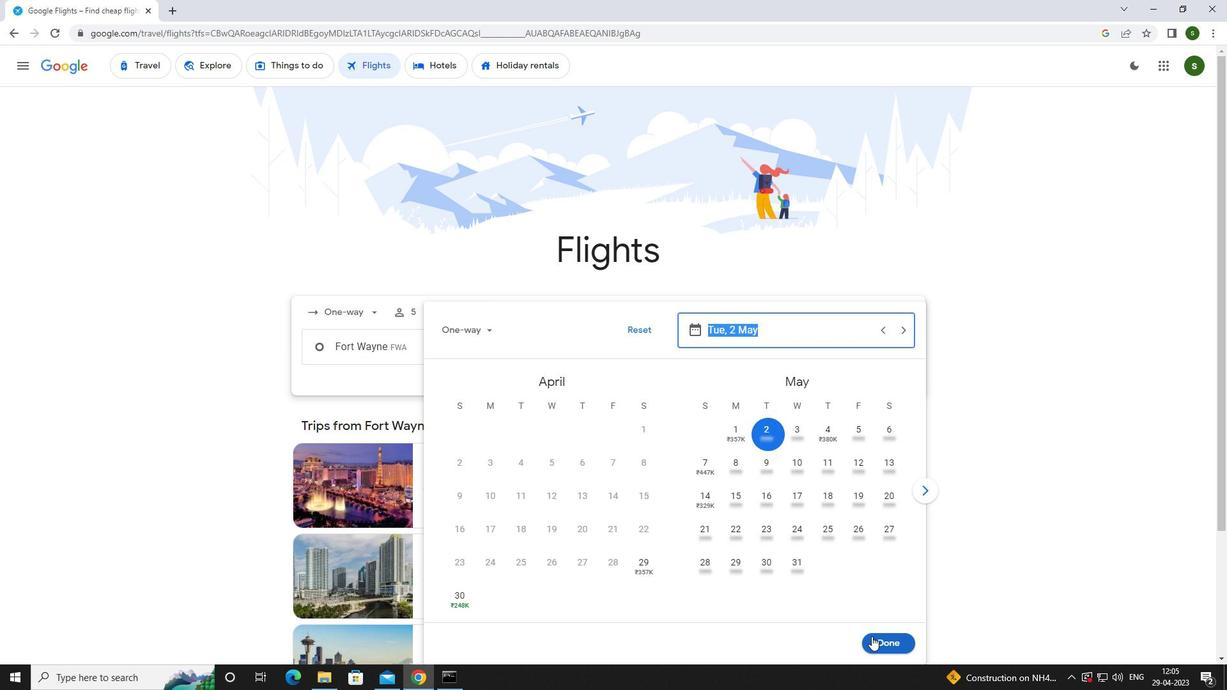 
Action: Mouse moved to (599, 389)
Screenshot: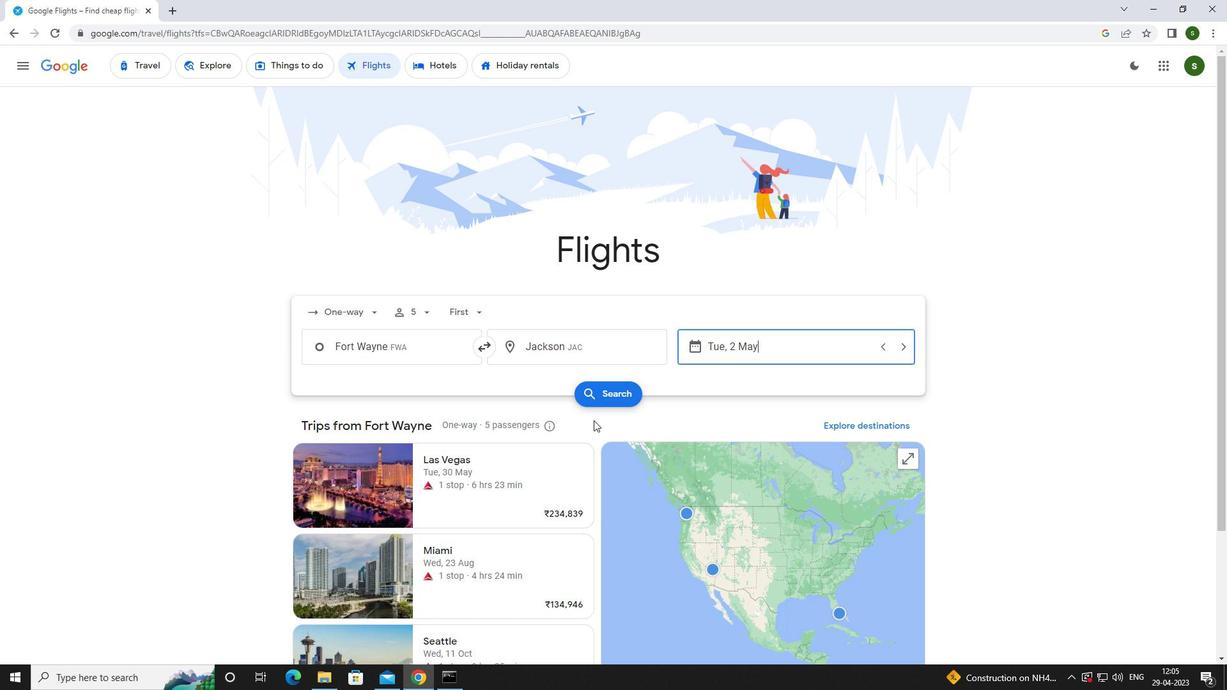 
Action: Mouse pressed left at (599, 389)
Screenshot: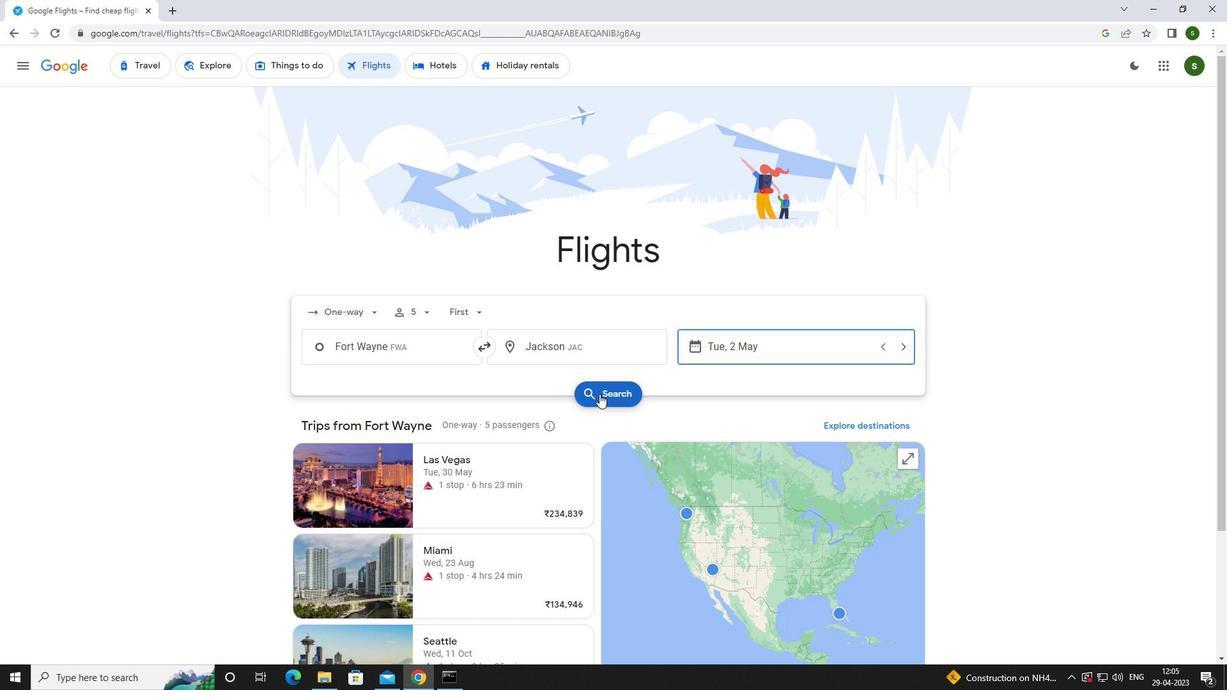 
Action: Mouse moved to (324, 179)
Screenshot: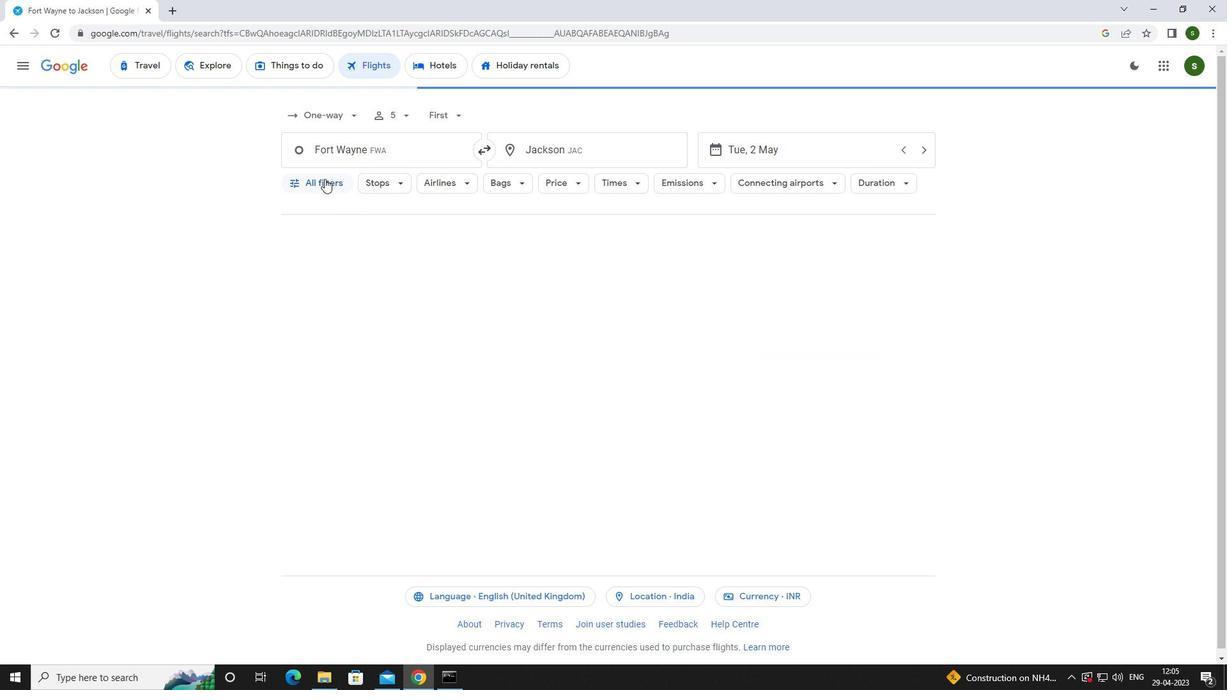 
Action: Mouse pressed left at (324, 179)
Screenshot: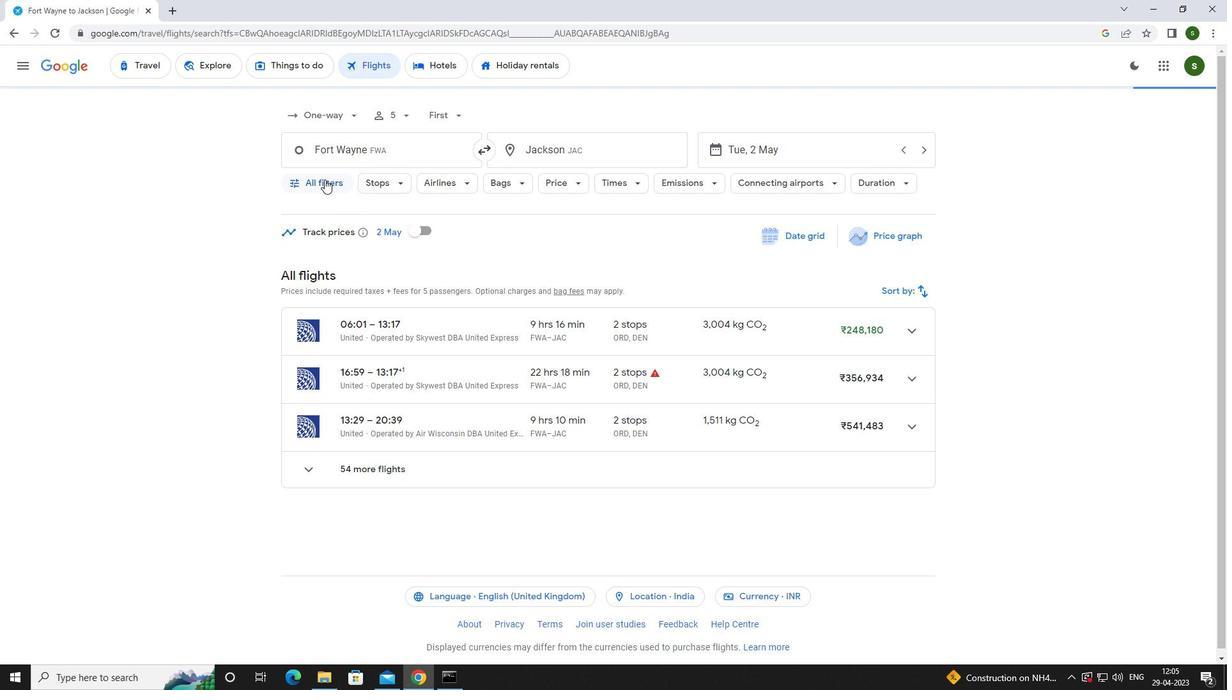 
Action: Mouse moved to (455, 469)
Screenshot: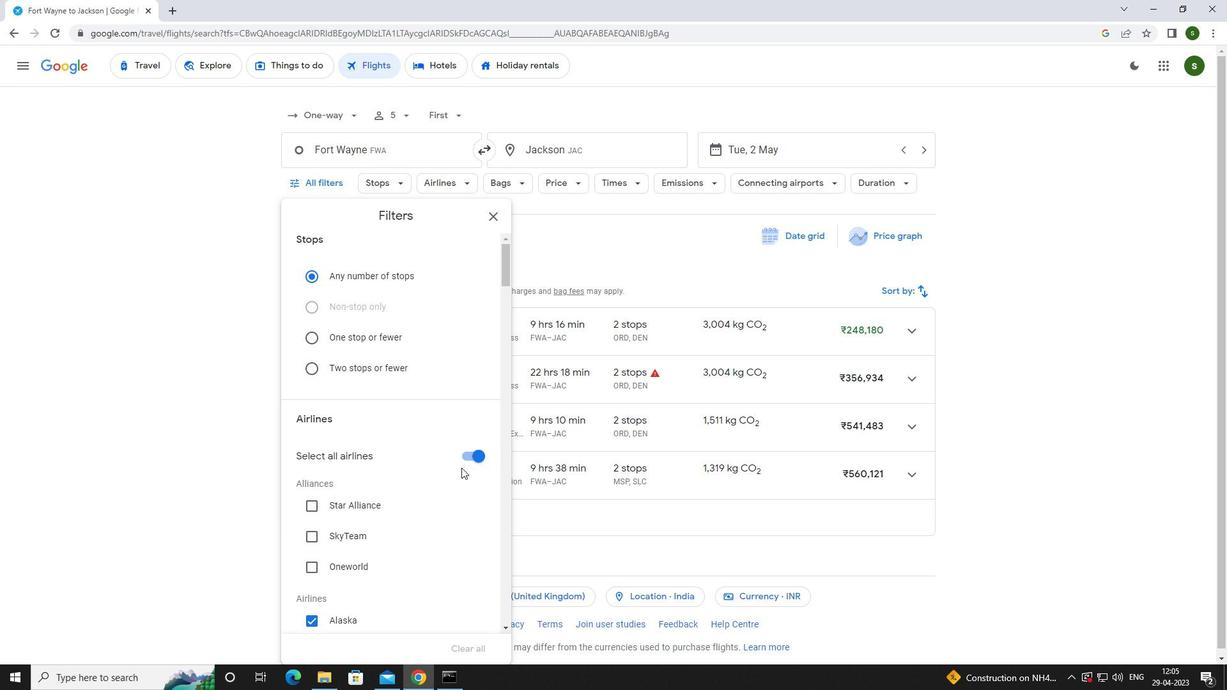 
Action: Mouse scrolled (455, 468) with delta (0, 0)
Screenshot: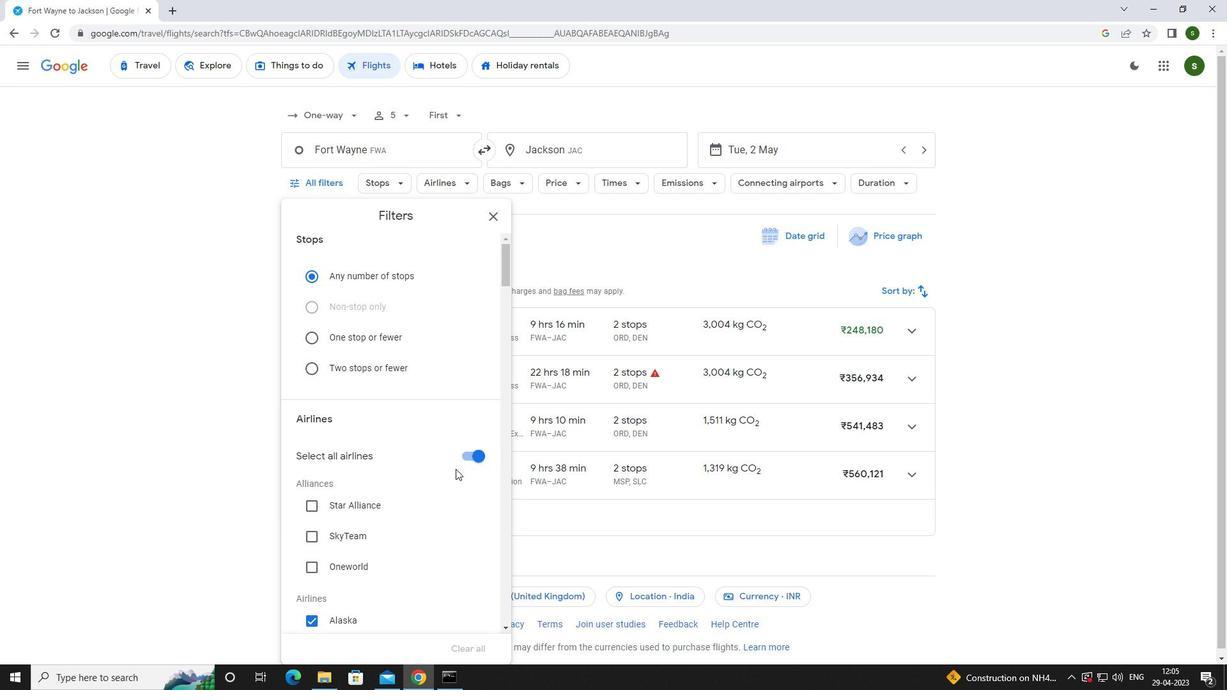 
Action: Mouse scrolled (455, 468) with delta (0, 0)
Screenshot: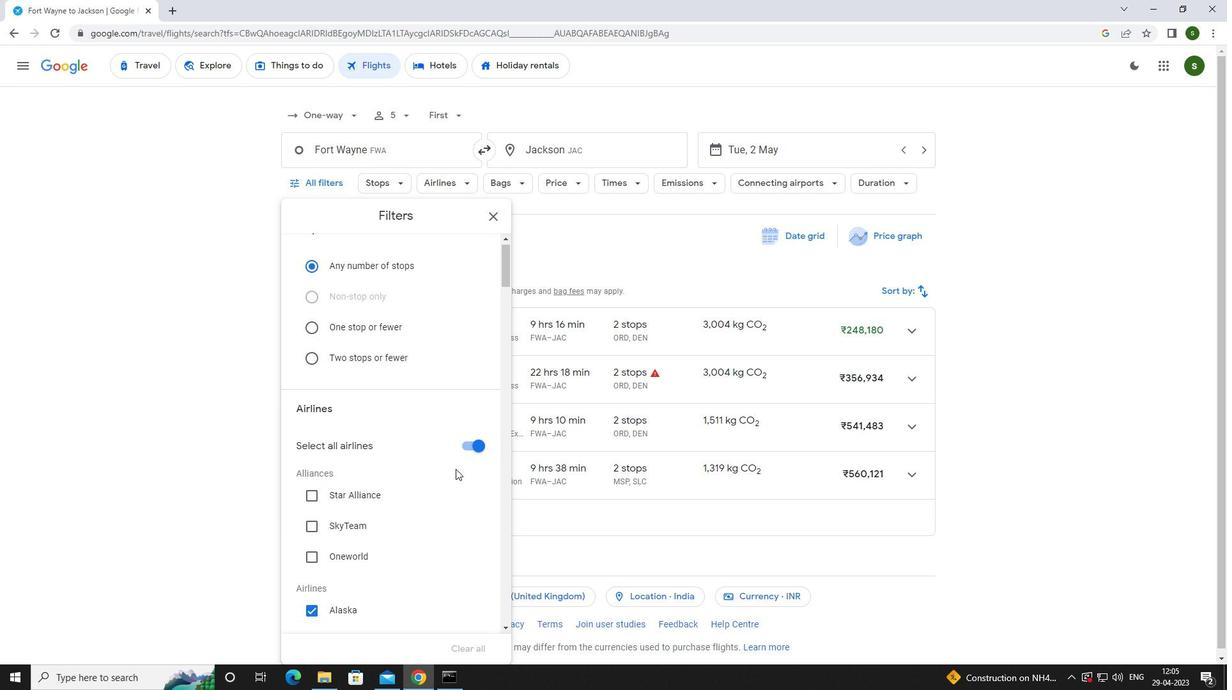 
Action: Mouse scrolled (455, 468) with delta (0, 0)
Screenshot: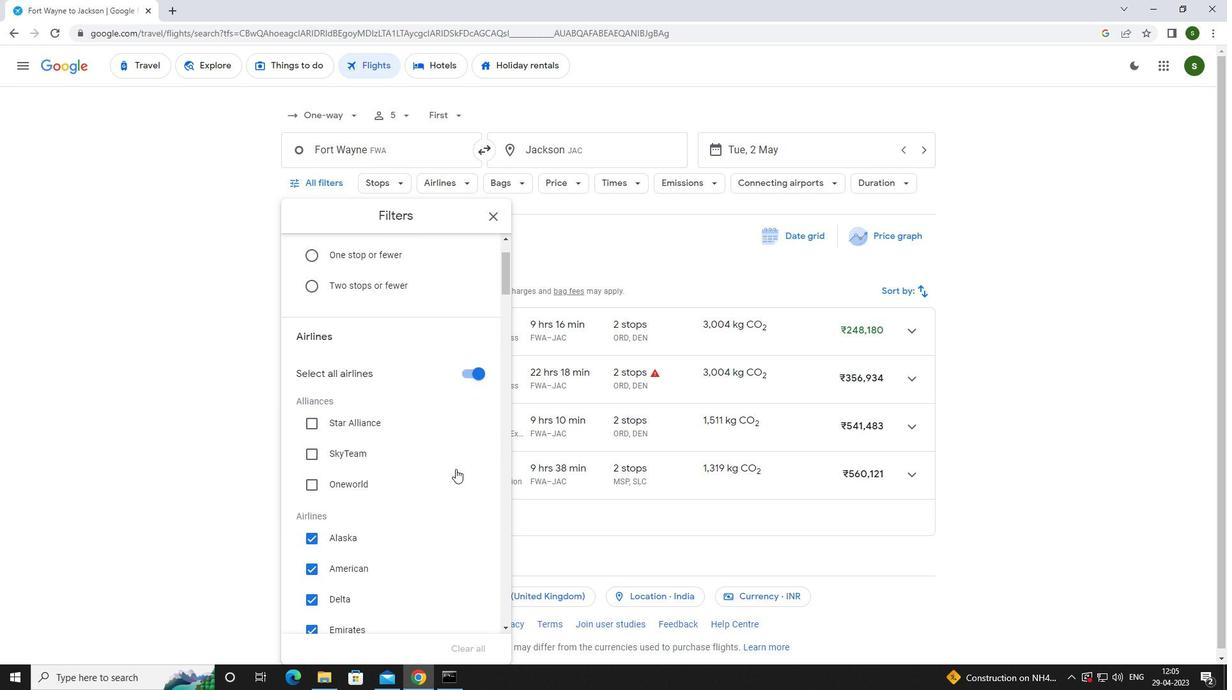 
Action: Mouse scrolled (455, 468) with delta (0, 0)
Screenshot: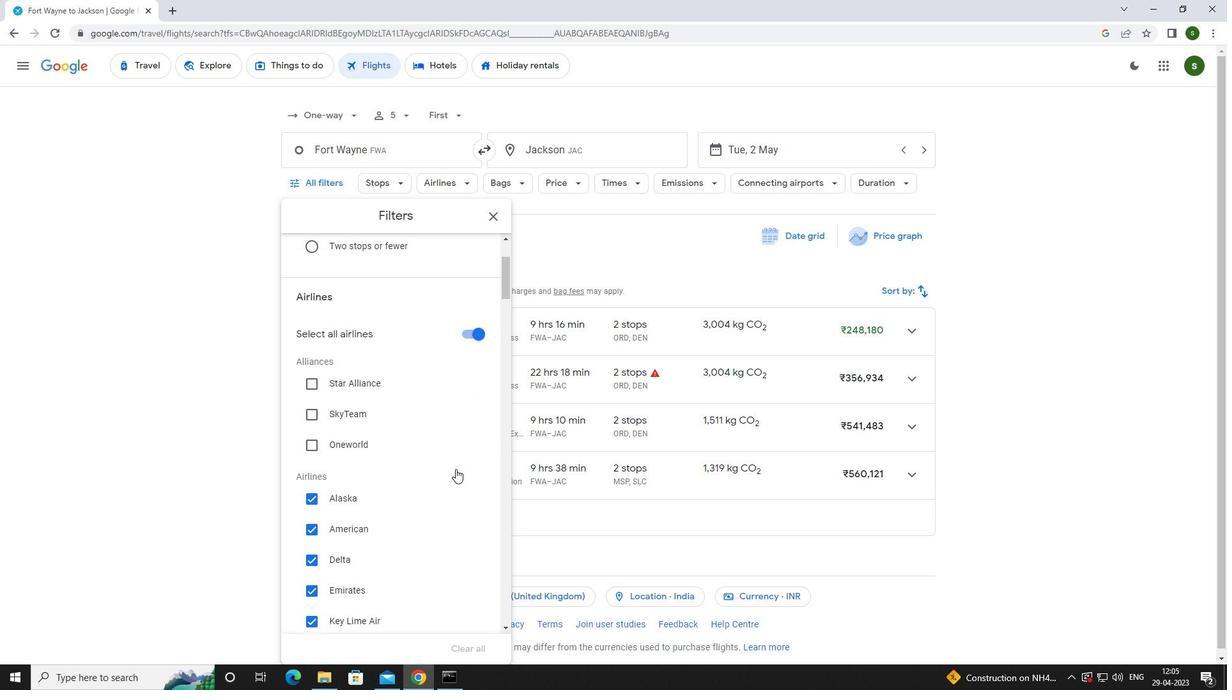 
Action: Mouse scrolled (455, 468) with delta (0, 0)
Screenshot: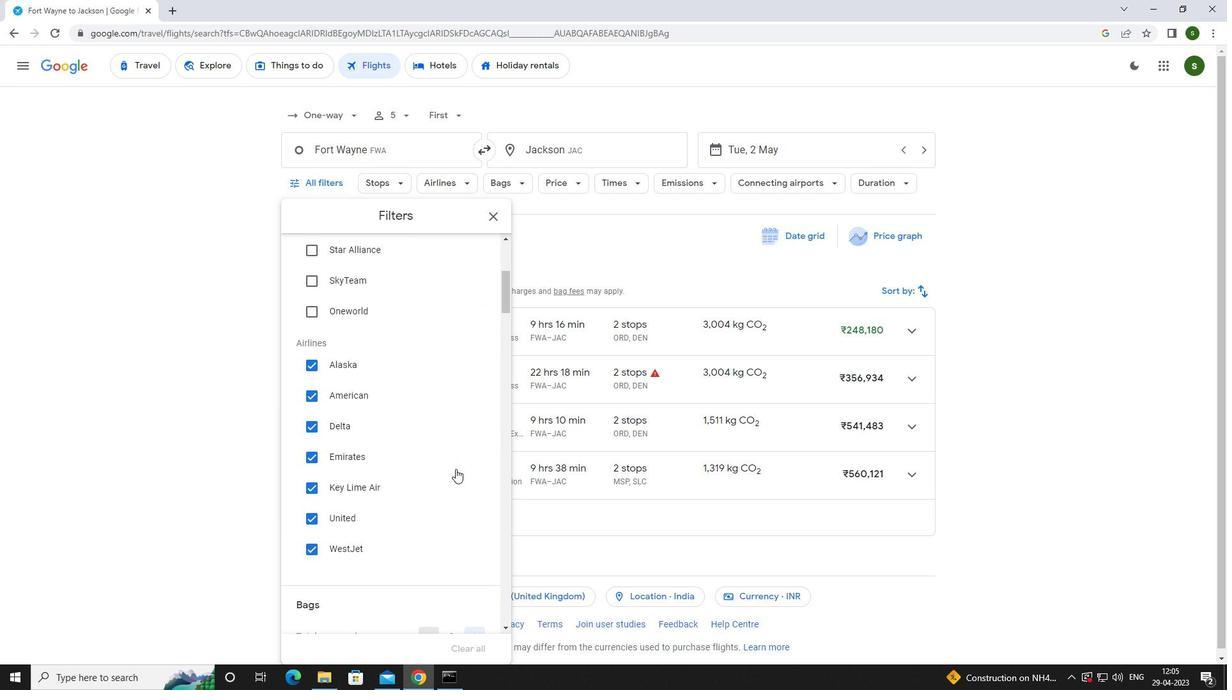 
Action: Mouse scrolled (455, 468) with delta (0, 0)
Screenshot: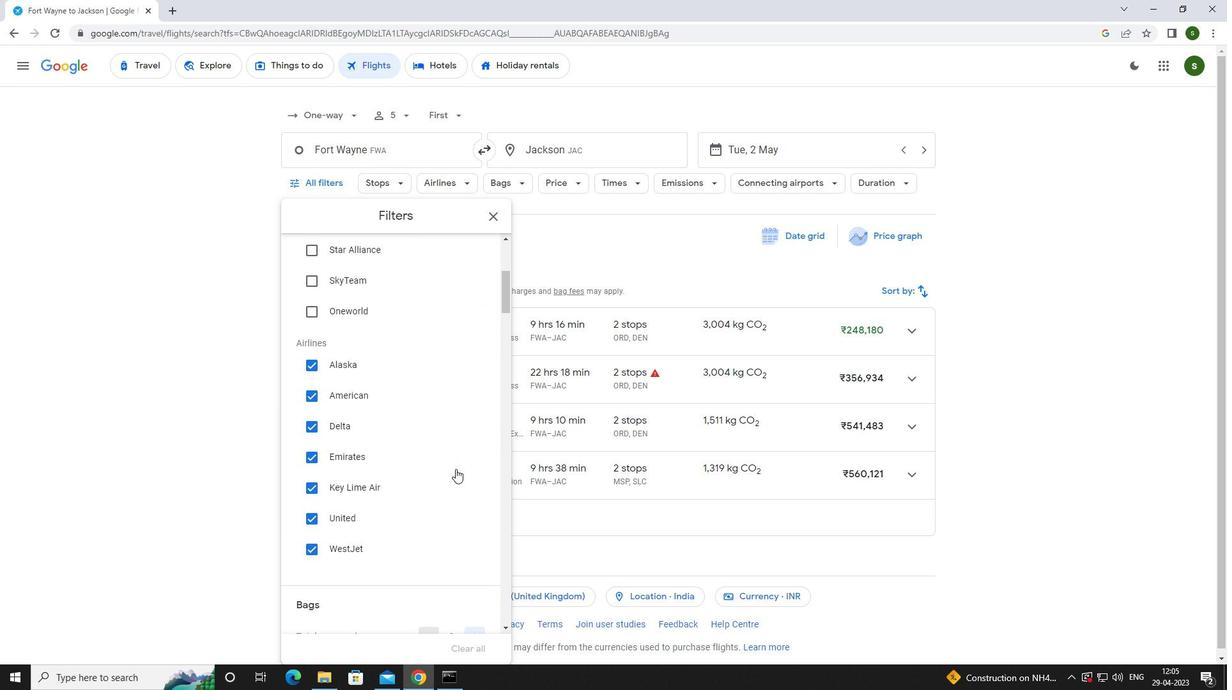 
Action: Mouse scrolled (455, 468) with delta (0, 0)
Screenshot: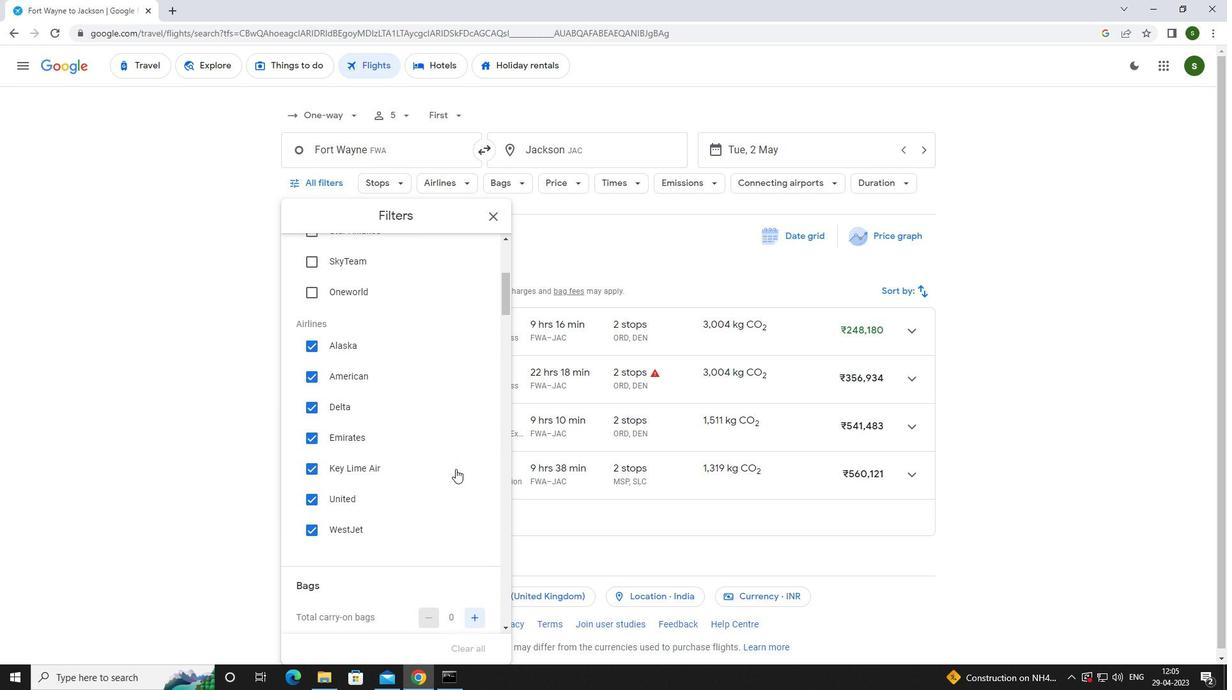 
Action: Mouse moved to (469, 469)
Screenshot: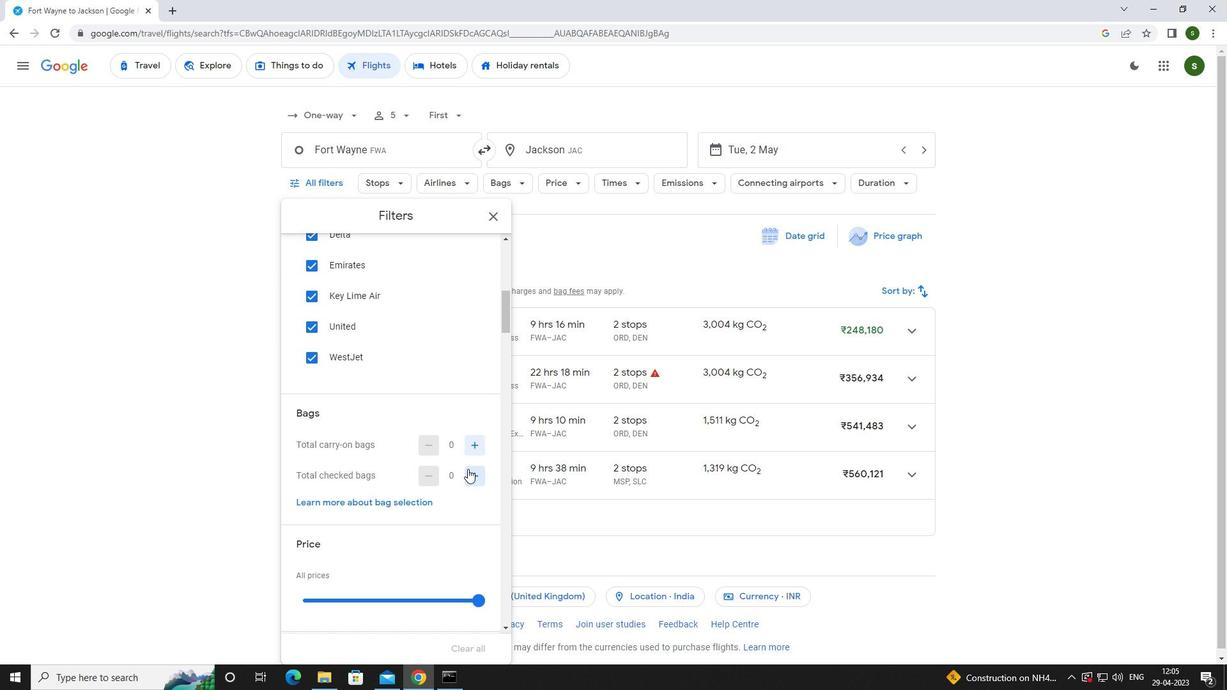 
Action: Mouse pressed left at (469, 469)
Screenshot: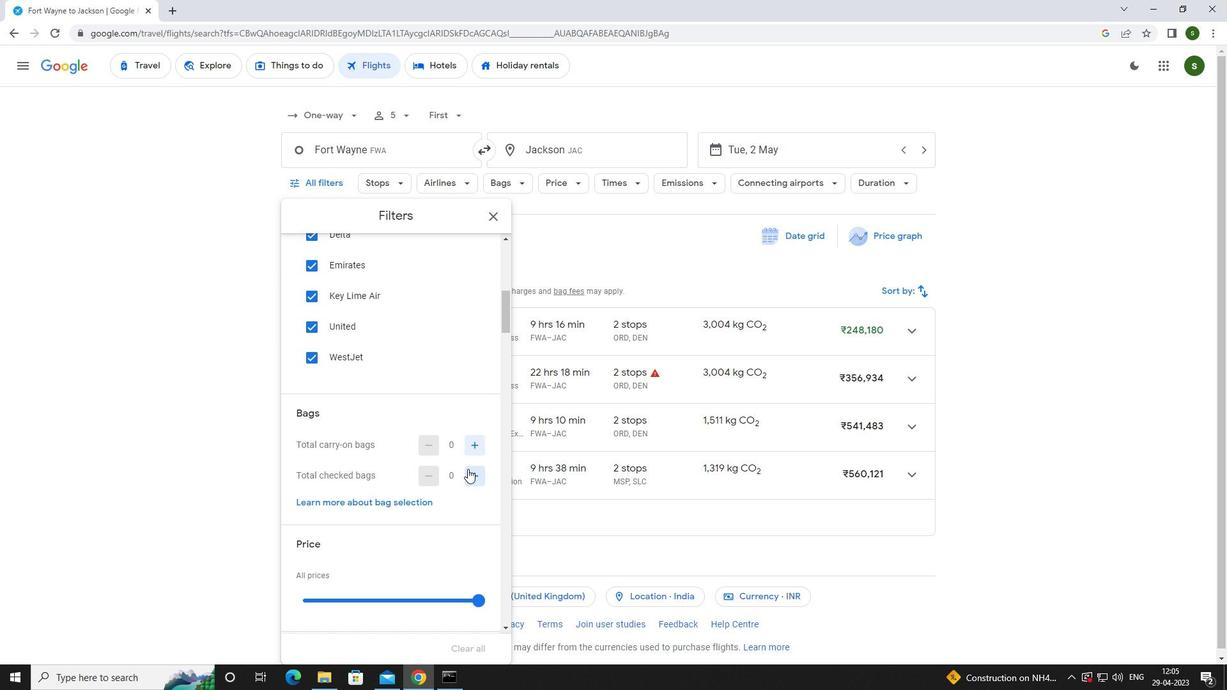 
Action: Mouse pressed left at (469, 469)
Screenshot: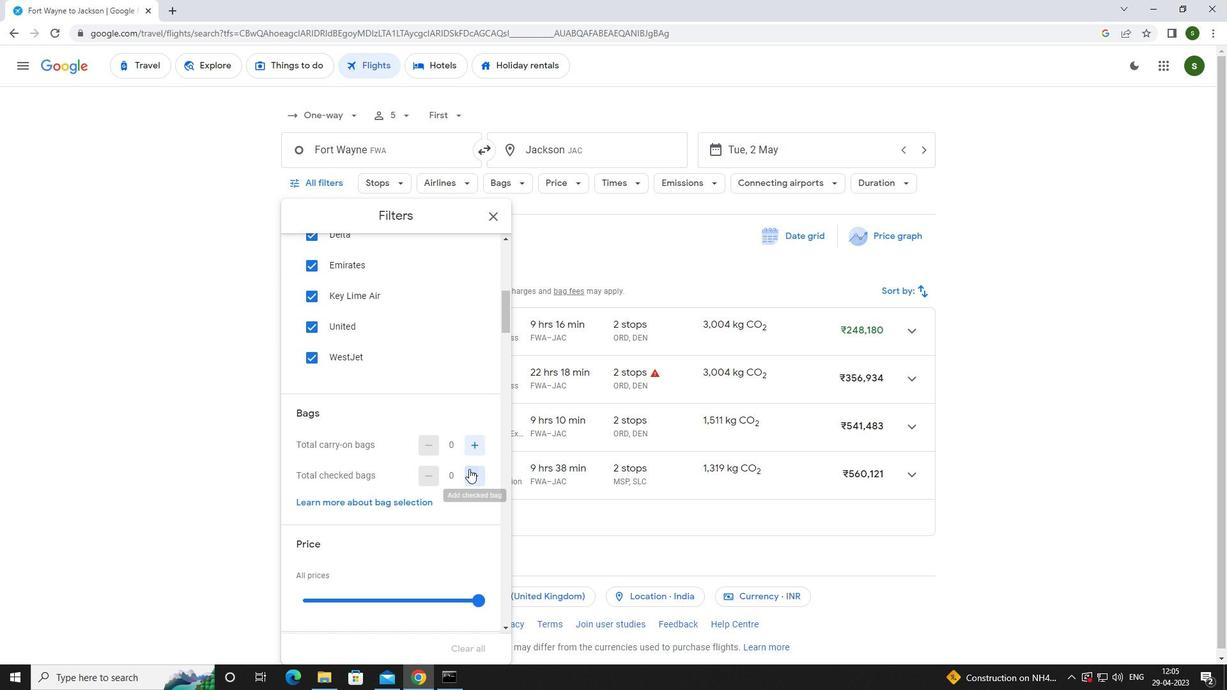 
Action: Mouse pressed left at (469, 469)
Screenshot: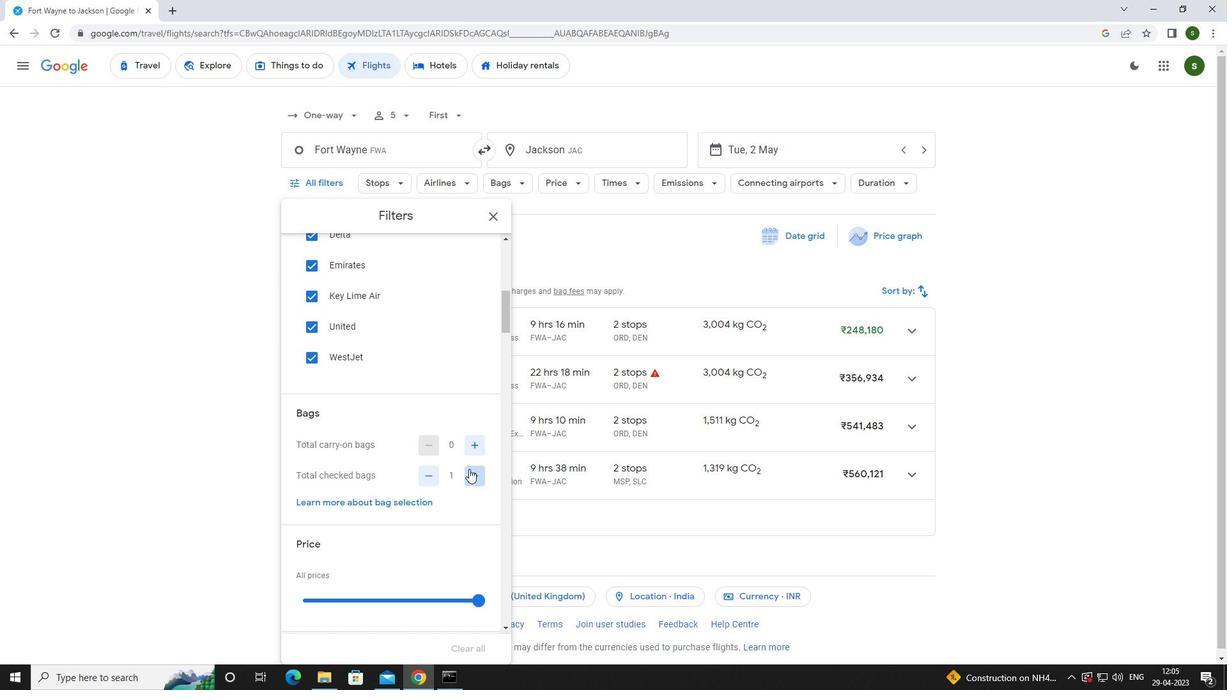 
Action: Mouse pressed left at (469, 469)
Screenshot: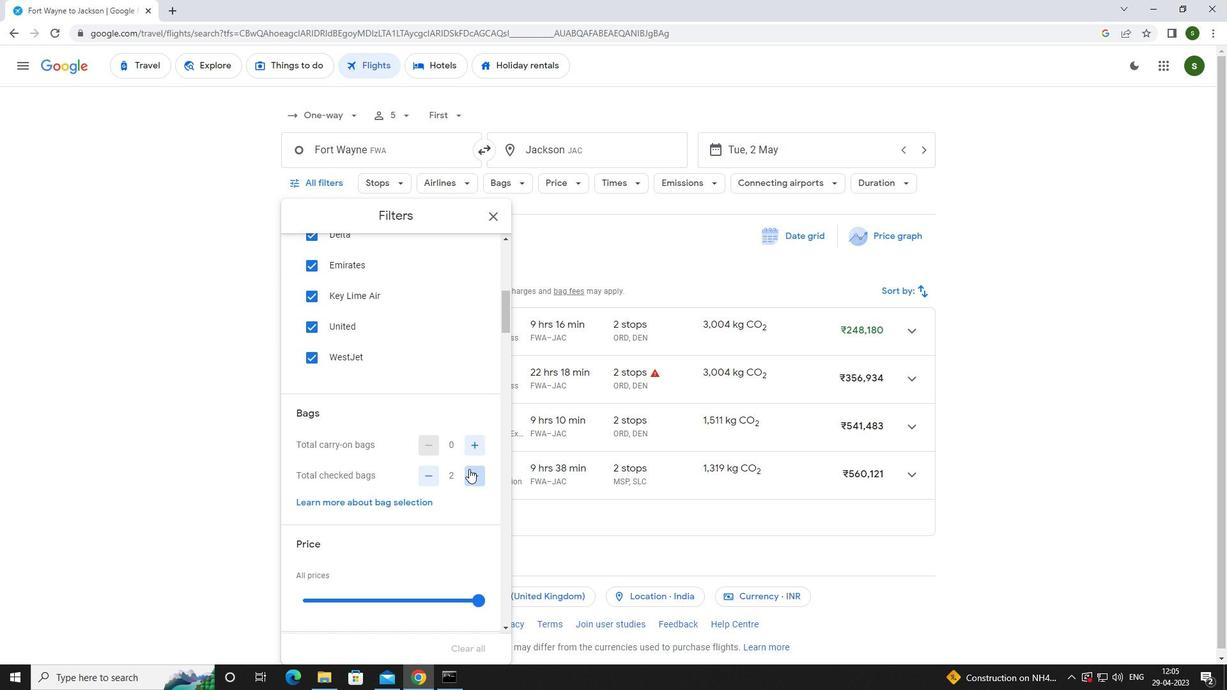 
Action: Mouse pressed left at (469, 469)
Screenshot: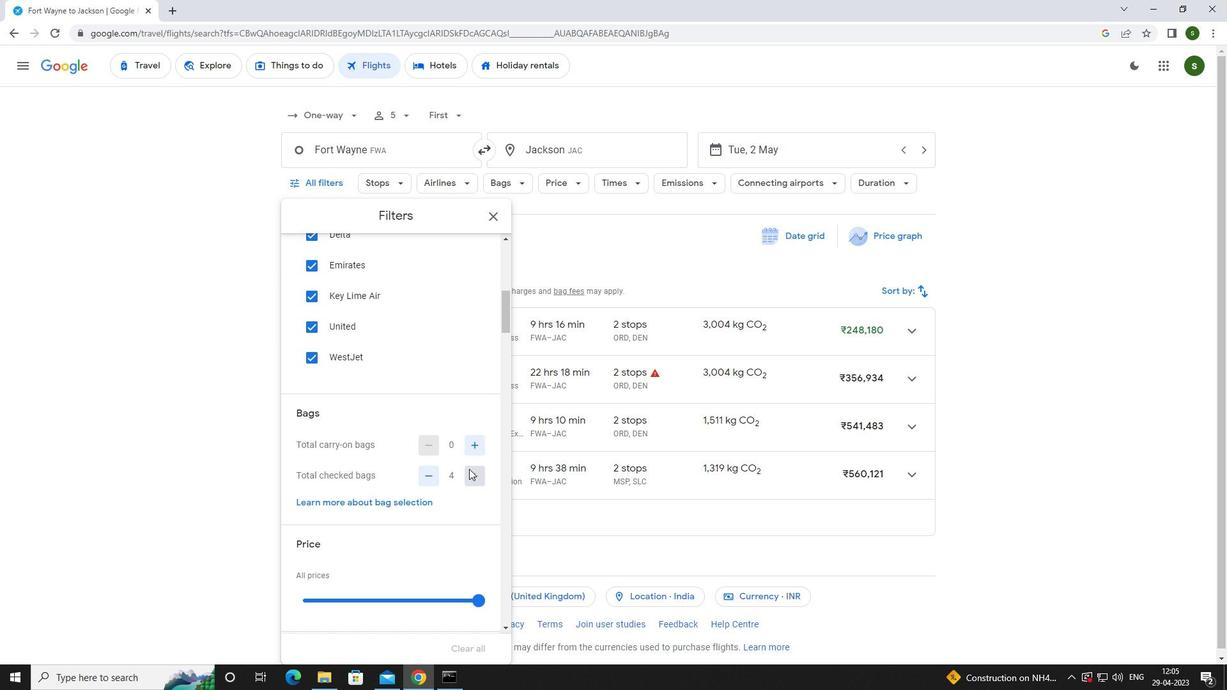 
Action: Mouse moved to (464, 481)
Screenshot: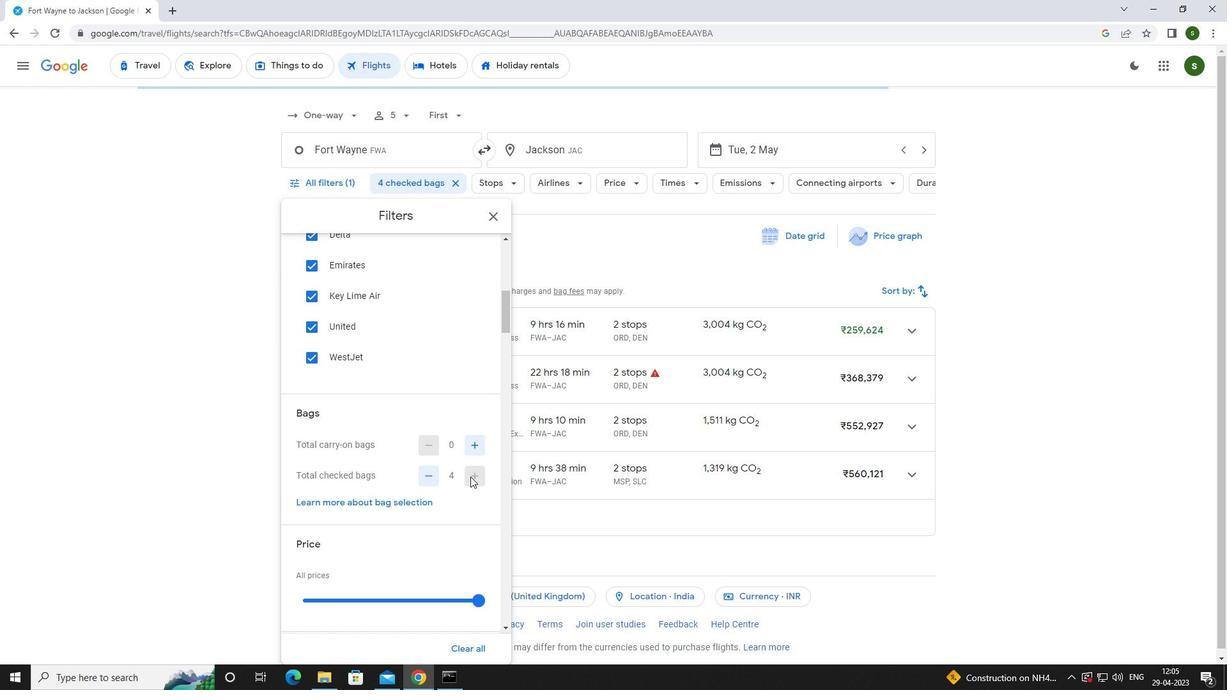 
Action: Mouse scrolled (464, 481) with delta (0, 0)
Screenshot: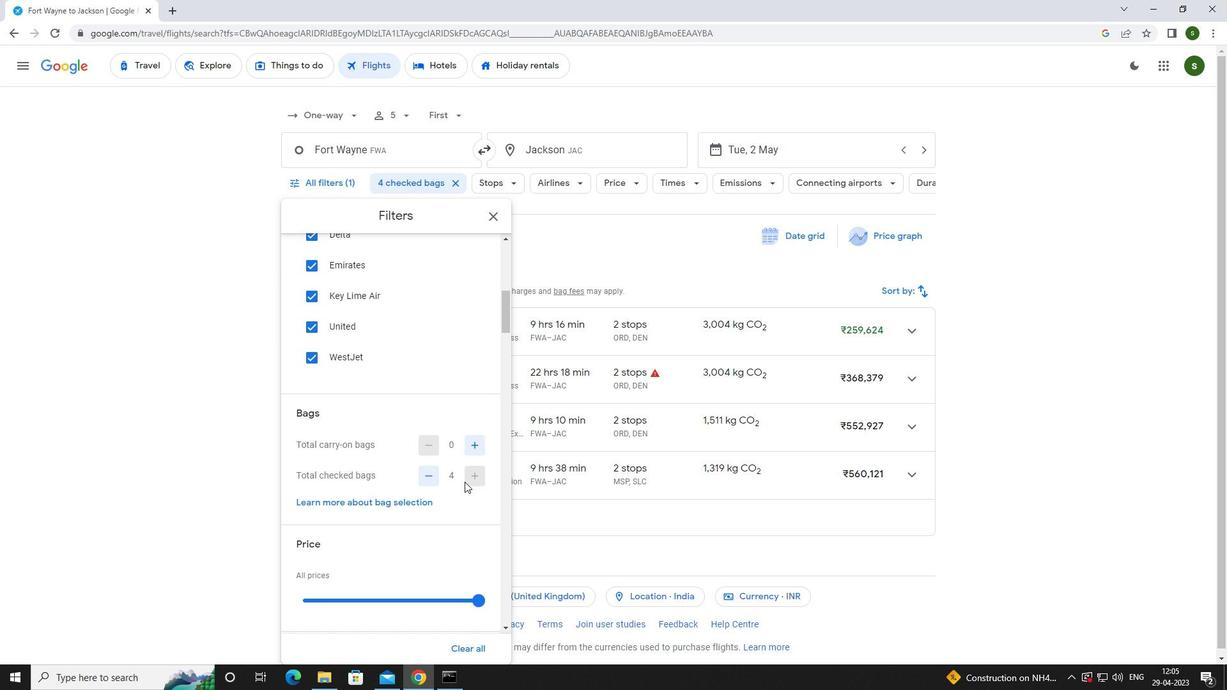 
Action: Mouse scrolled (464, 481) with delta (0, 0)
Screenshot: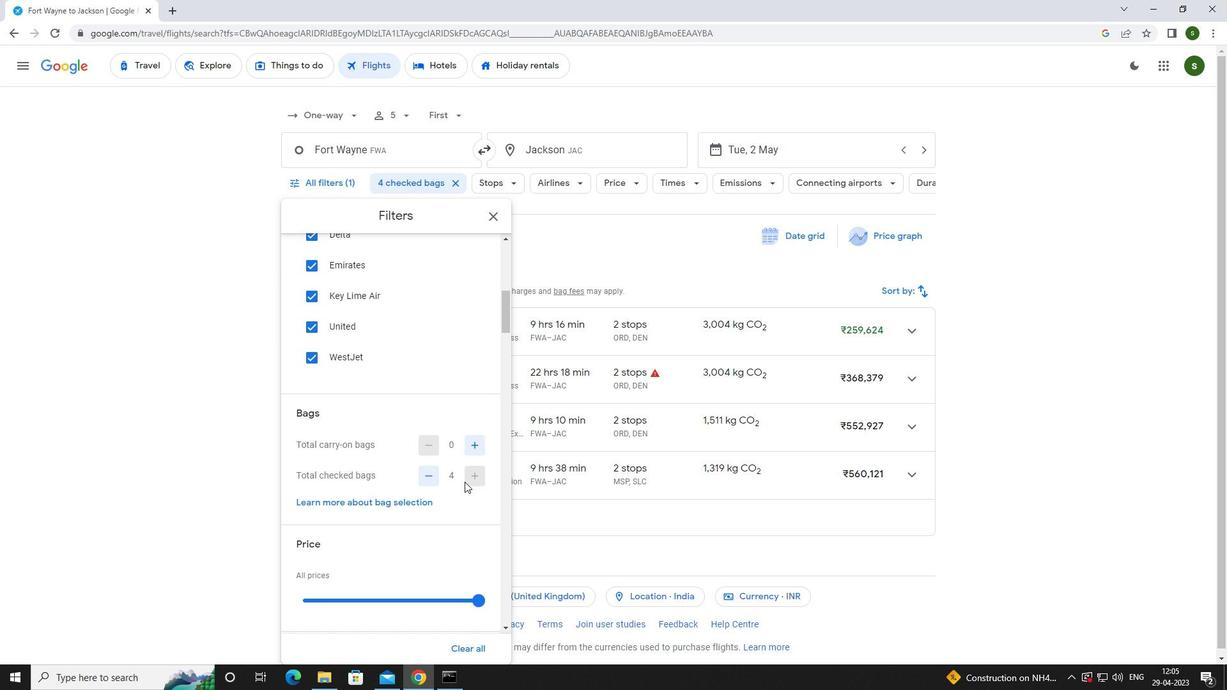 
Action: Mouse moved to (482, 473)
Screenshot: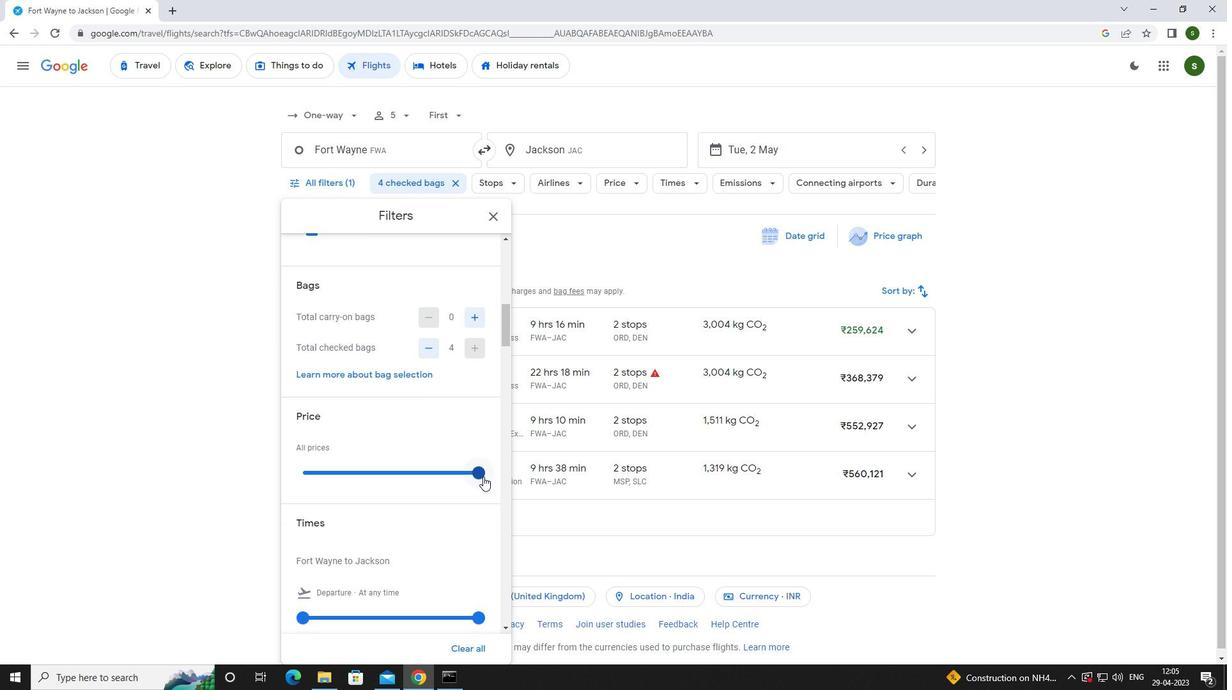 
Action: Mouse pressed left at (482, 473)
Screenshot: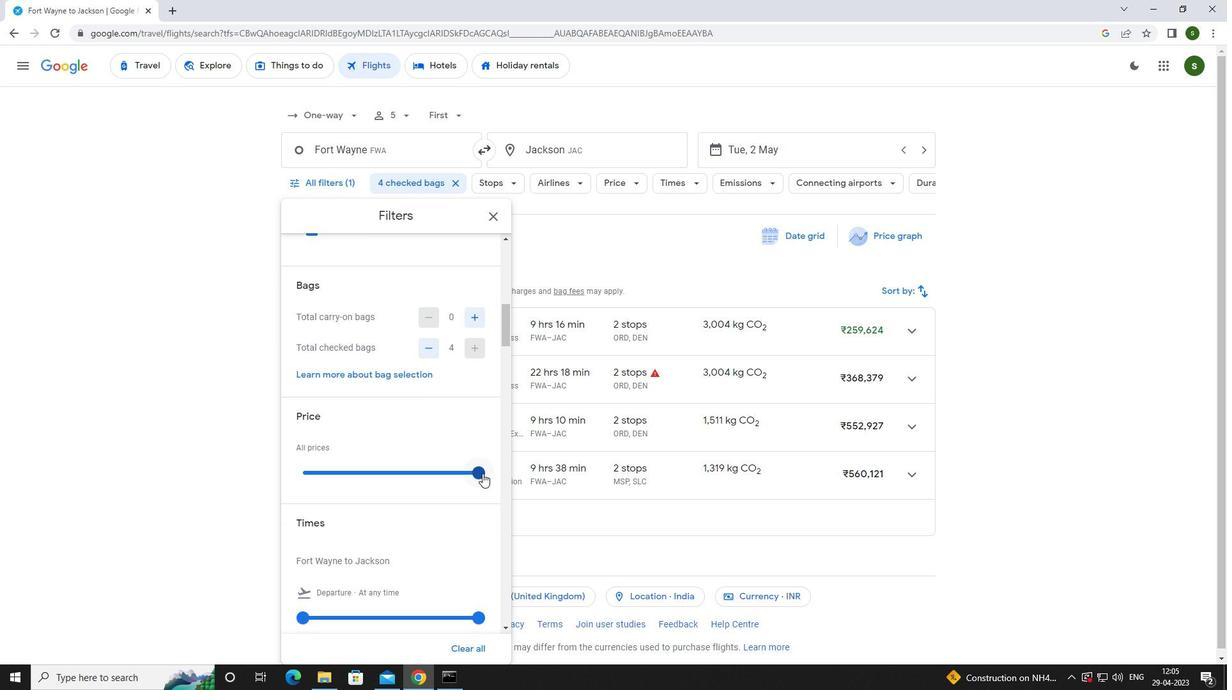 
Action: Mouse moved to (379, 489)
Screenshot: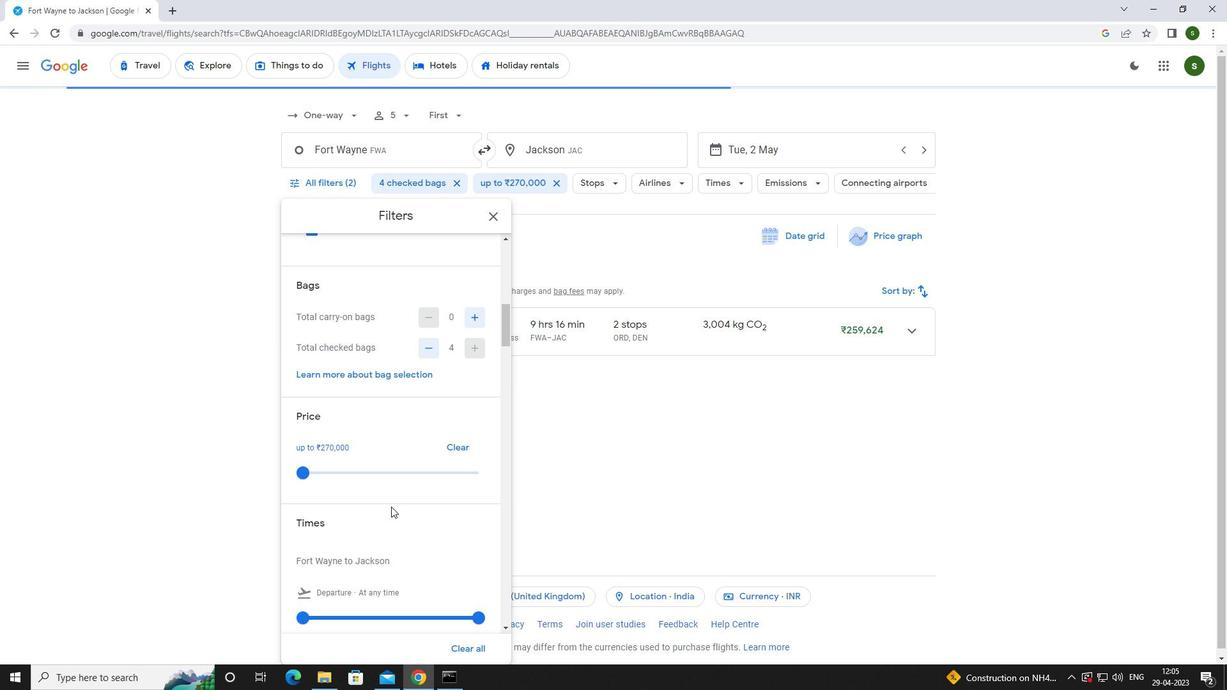 
Action: Mouse scrolled (379, 489) with delta (0, 0)
Screenshot: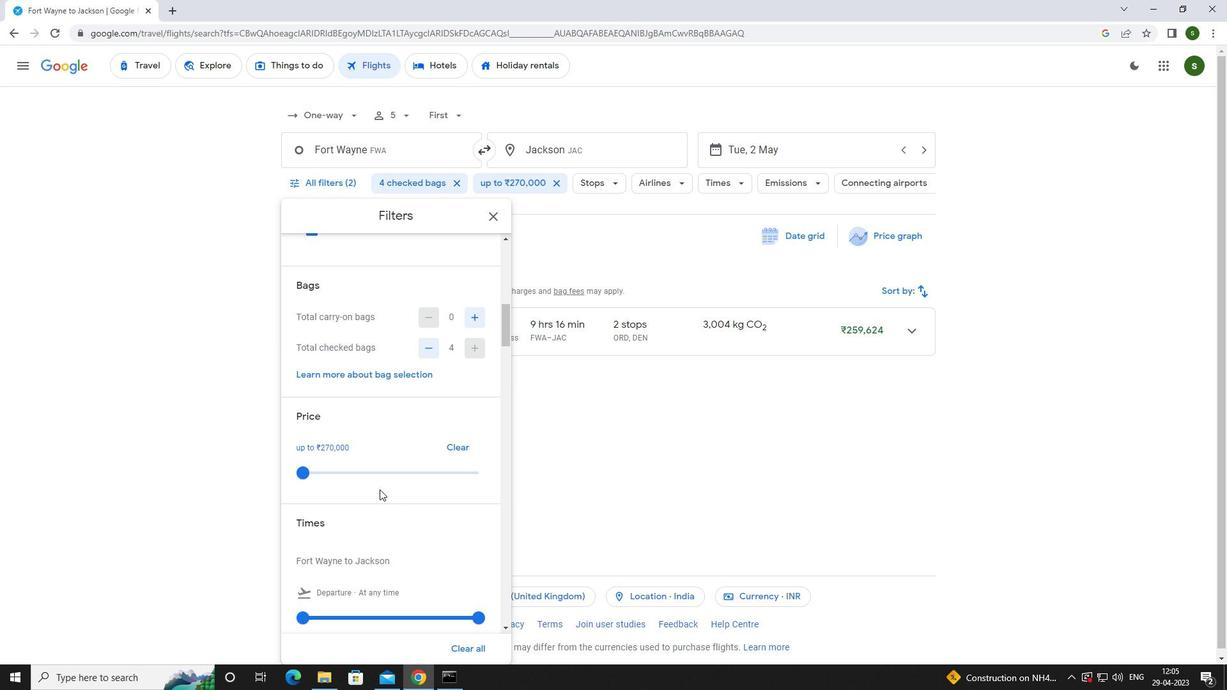 
Action: Mouse scrolled (379, 489) with delta (0, 0)
Screenshot: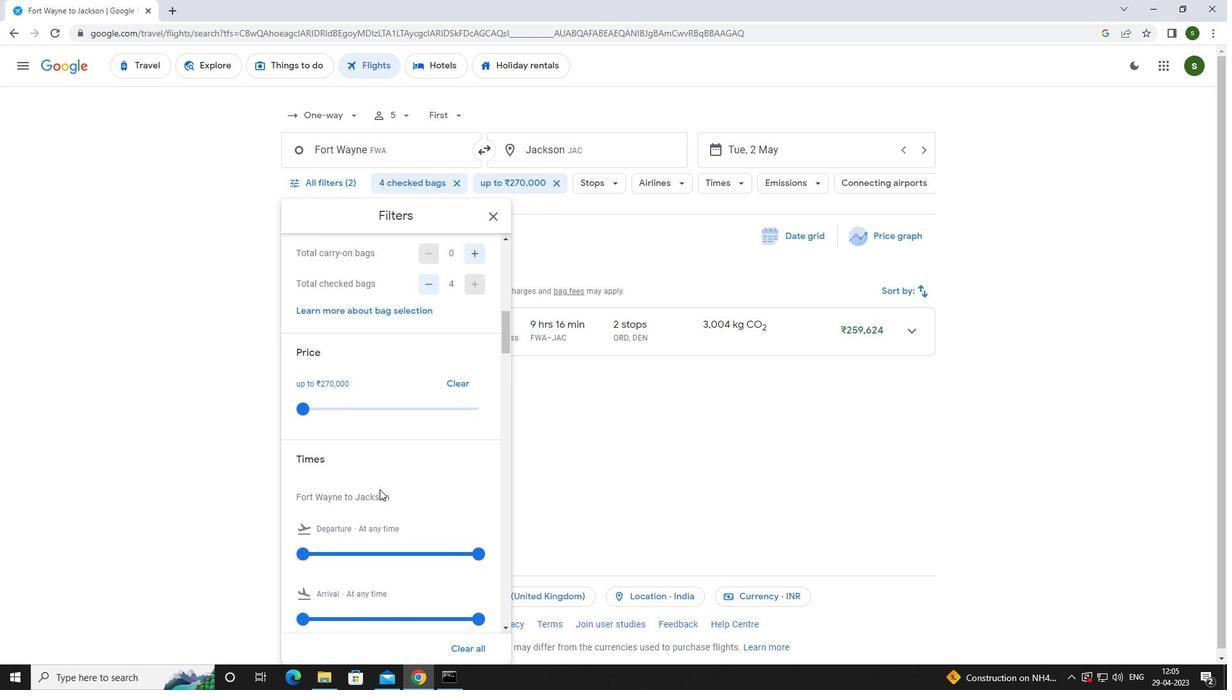 
Action: Mouse moved to (306, 490)
Screenshot: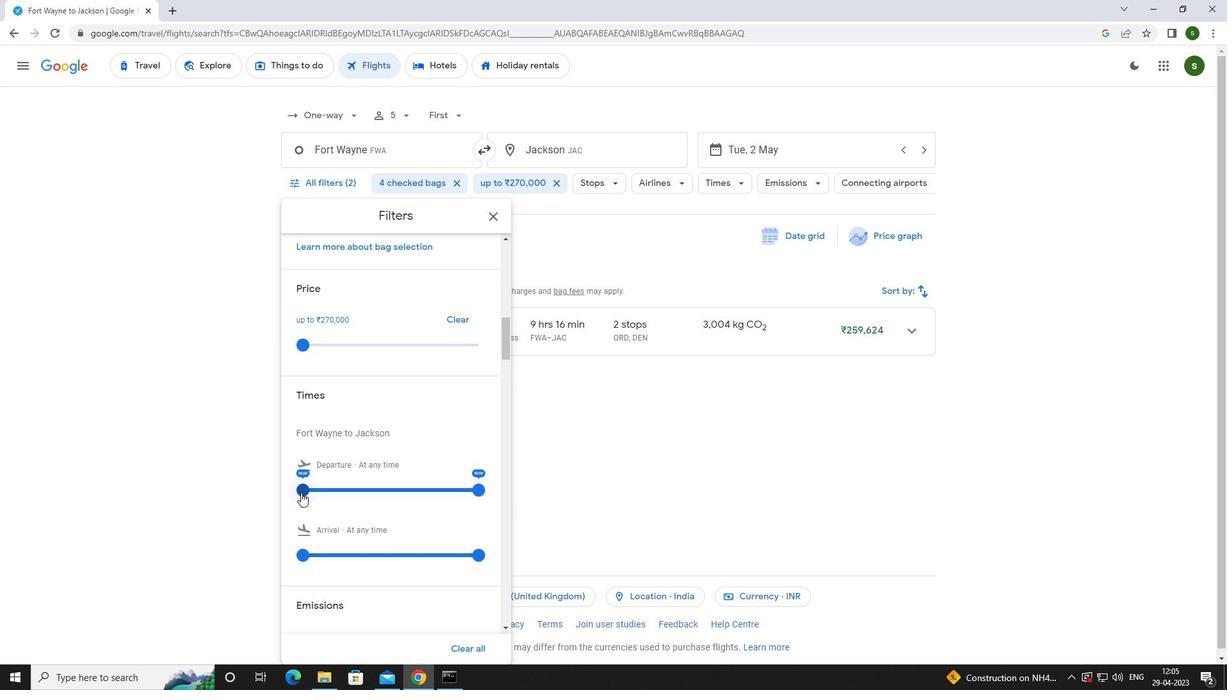
Action: Mouse pressed left at (306, 490)
Screenshot: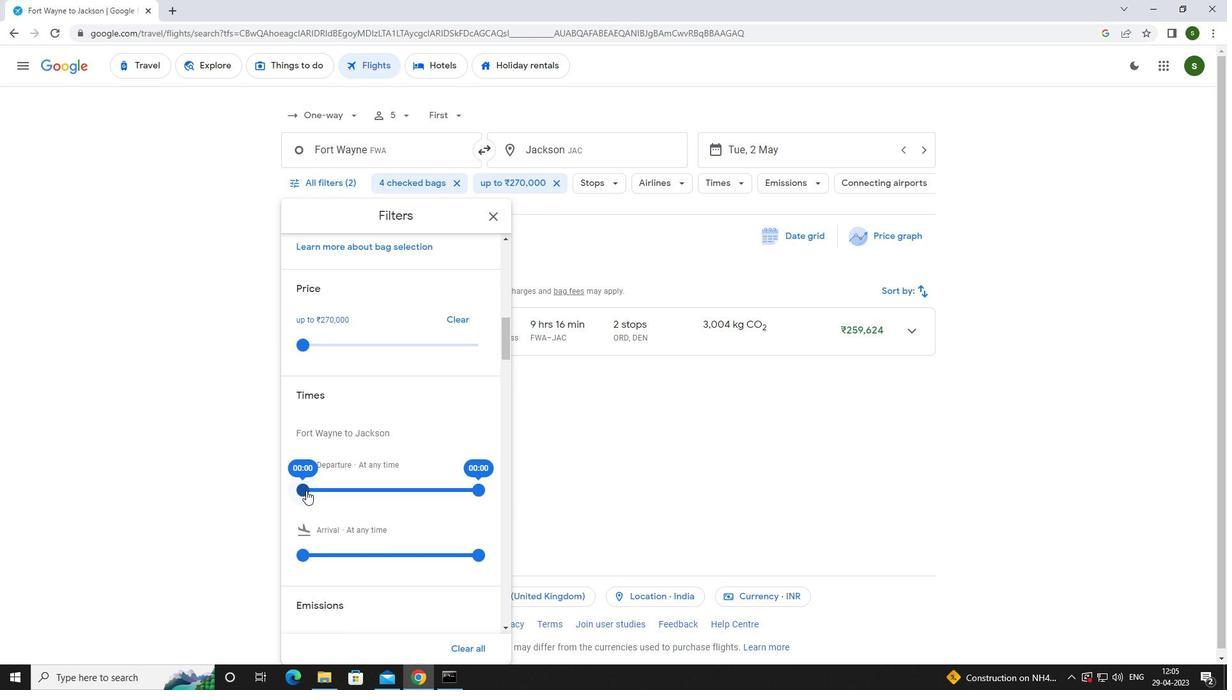 
Action: Mouse moved to (600, 477)
Screenshot: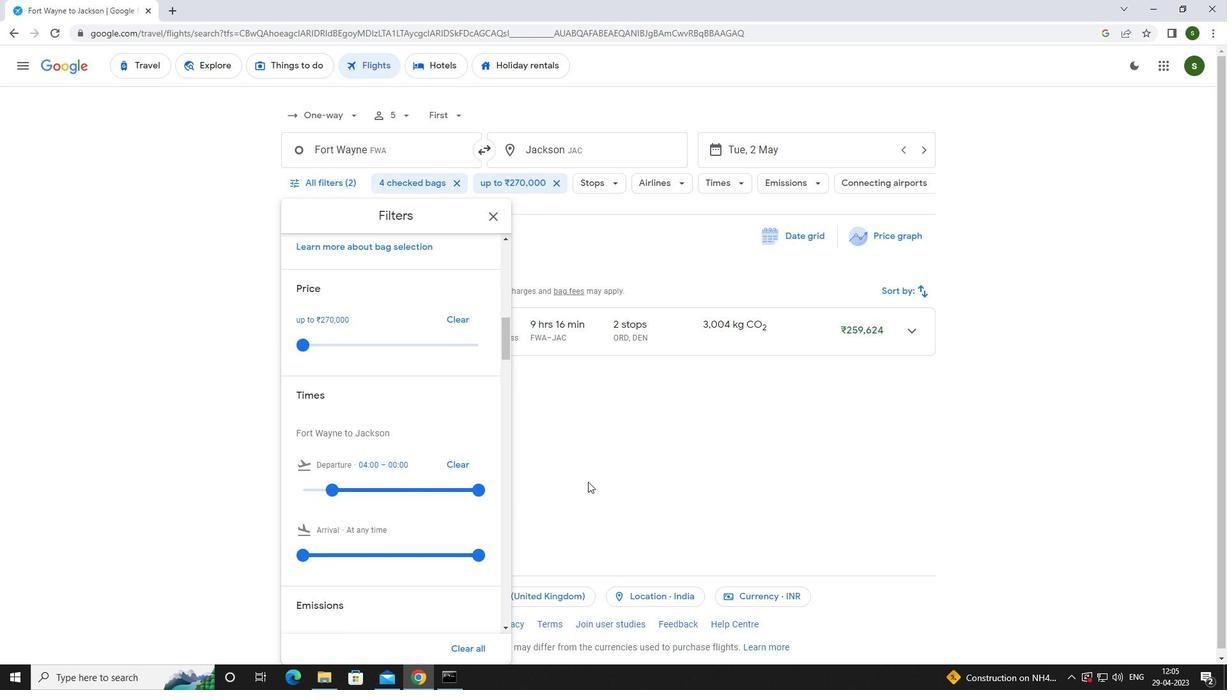 
Action: Mouse pressed left at (600, 477)
Screenshot: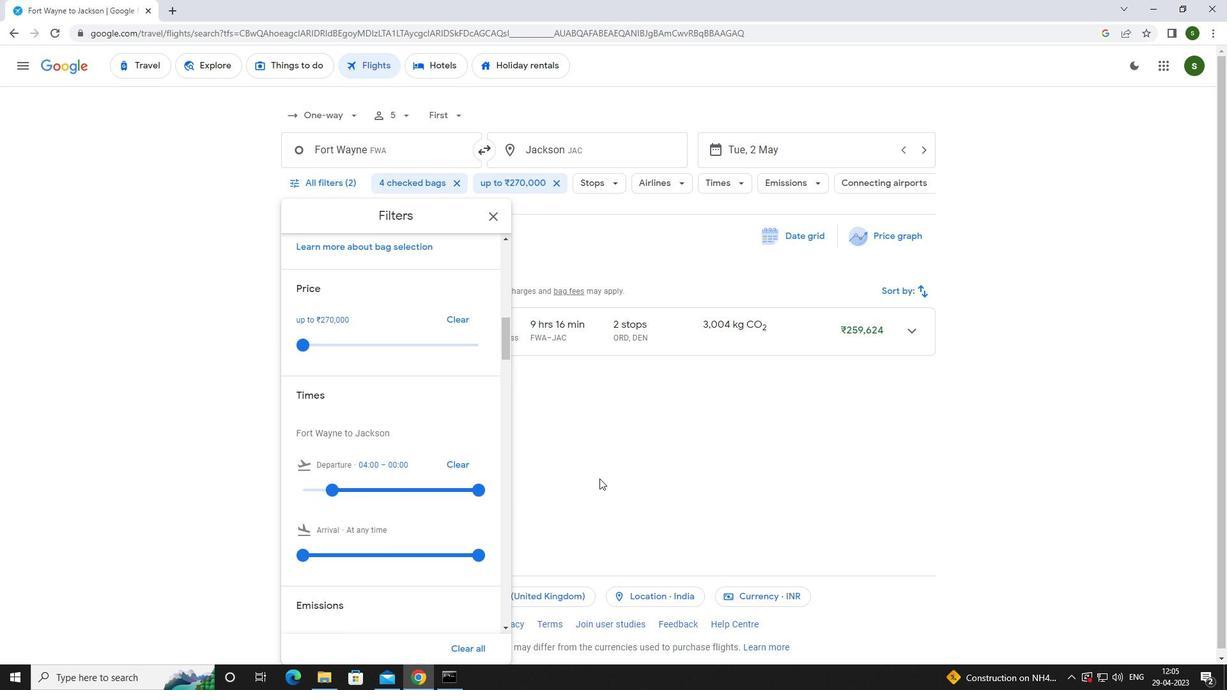 
